Task: Create new contact,   with mail id: 'KennedyMartinez@nsk.com', first name: 'Kennedy', Last name: 'Martinez', Job Title: Operations Supervisor, Phone number (305) 555-4567. Change life cycle stage to  'Lead' and lead status to 'New'. Add new company to the associated contact: www.raysexperts.com_x000D_
 and type: Reseller. Logged in from softage.3@softage.net
Action: Mouse moved to (76, 85)
Screenshot: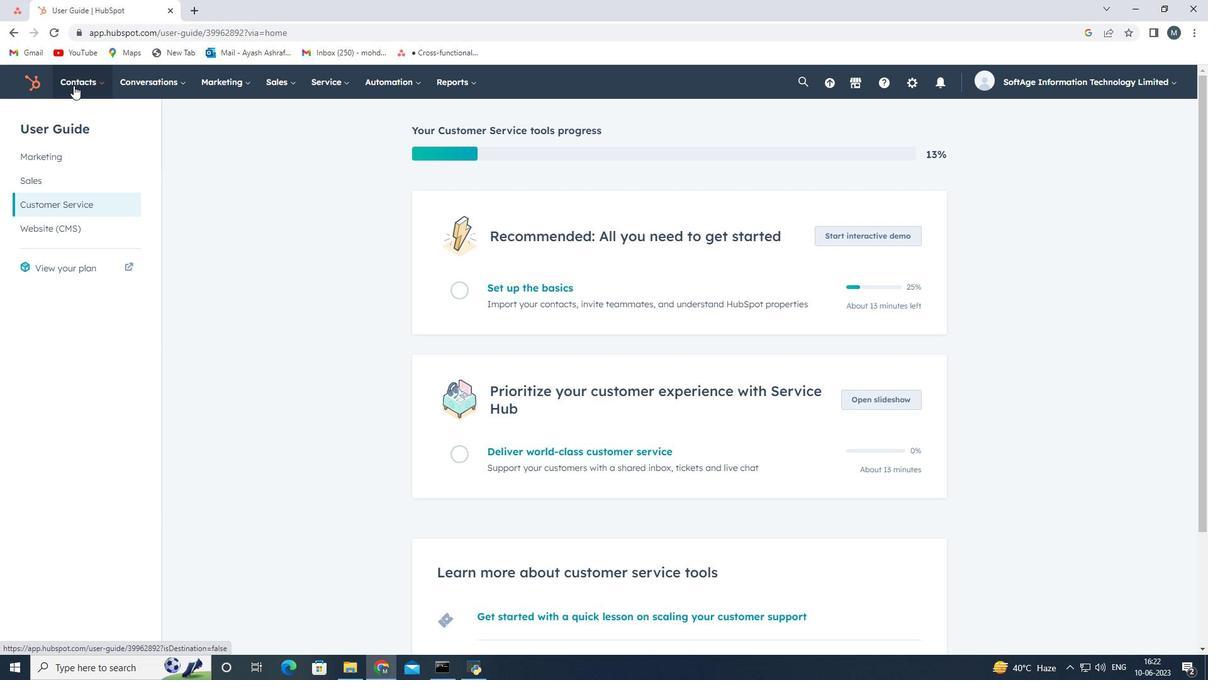 
Action: Mouse pressed left at (76, 85)
Screenshot: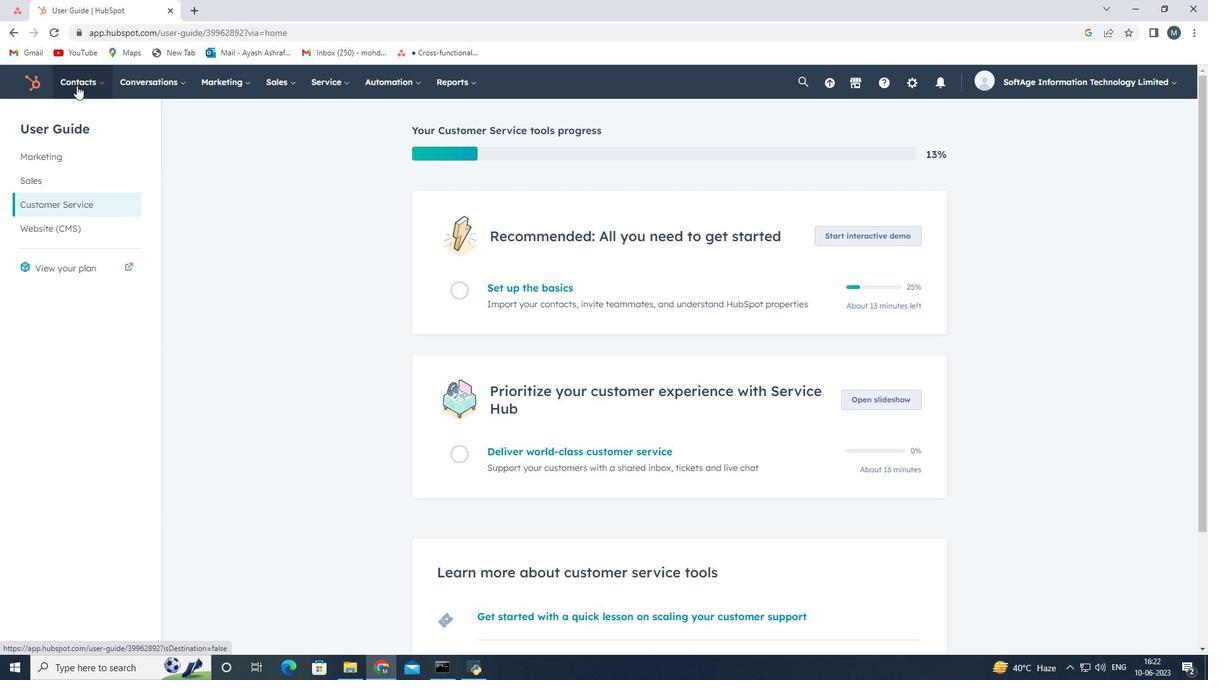 
Action: Mouse moved to (88, 124)
Screenshot: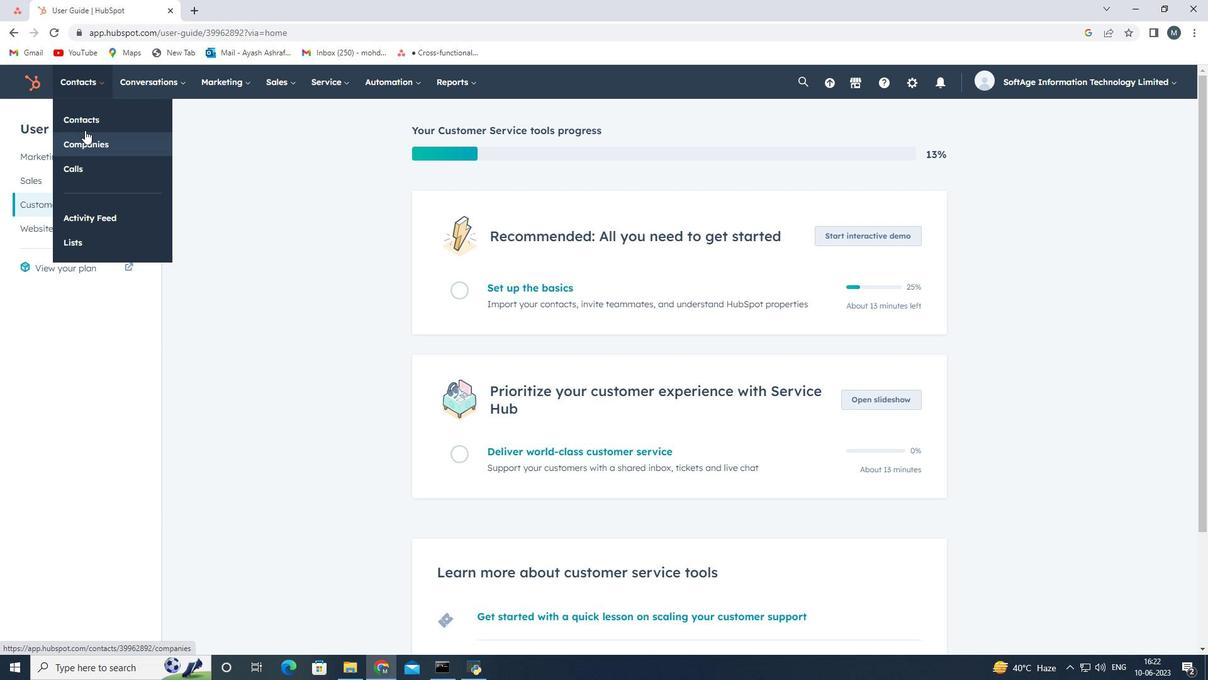 
Action: Mouse pressed left at (88, 124)
Screenshot: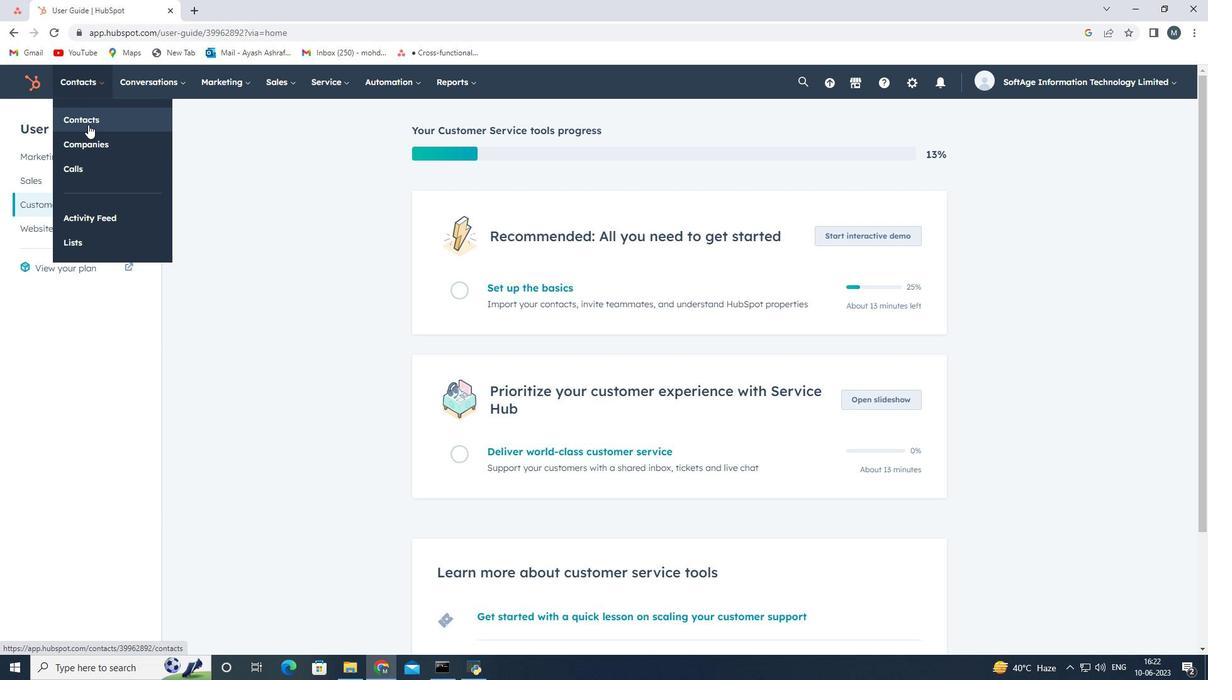 
Action: Mouse moved to (1128, 124)
Screenshot: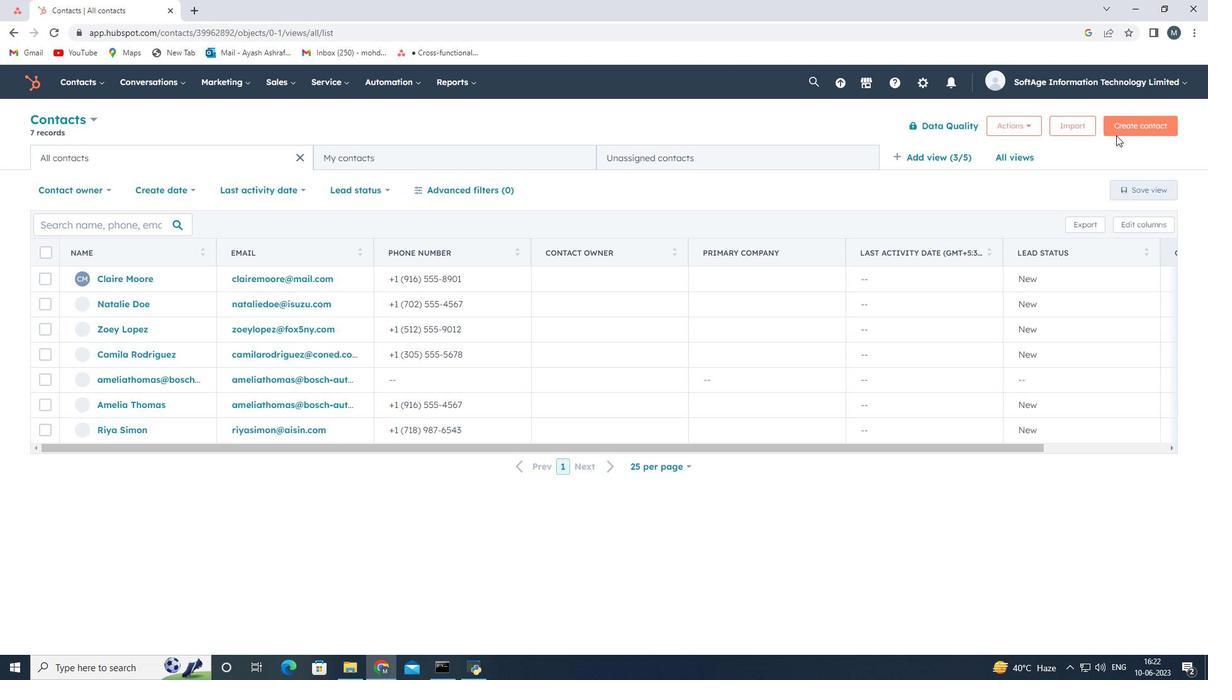 
Action: Mouse pressed left at (1128, 124)
Screenshot: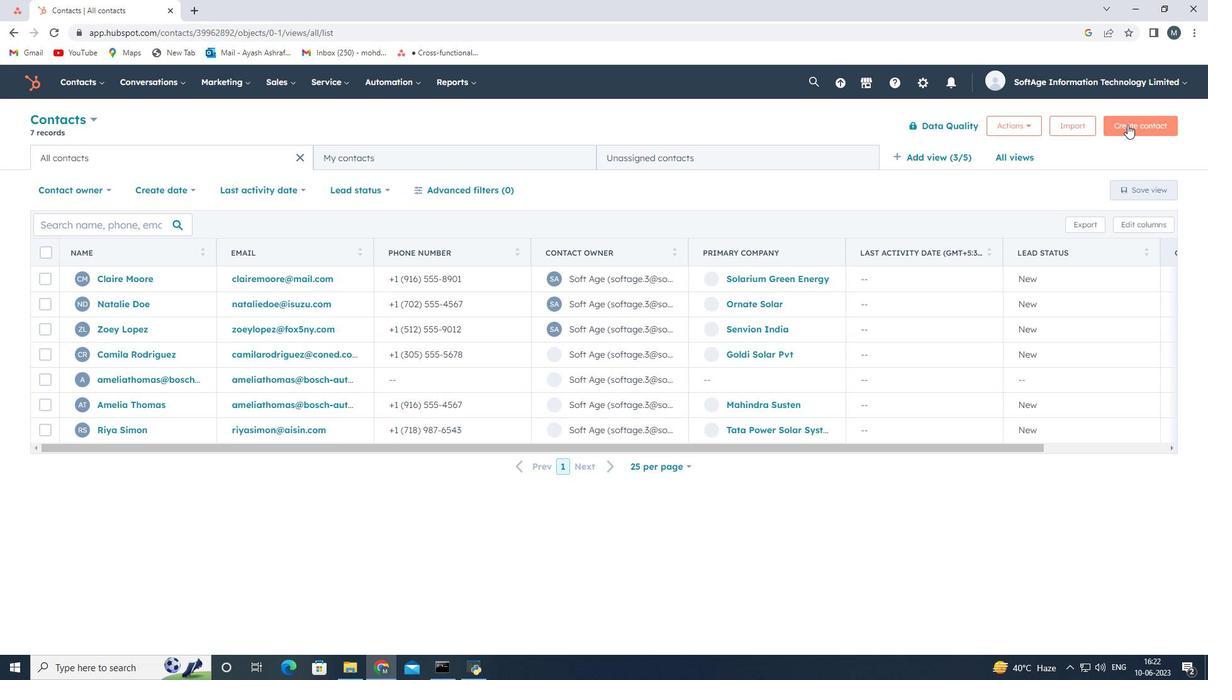 
Action: Mouse moved to (940, 180)
Screenshot: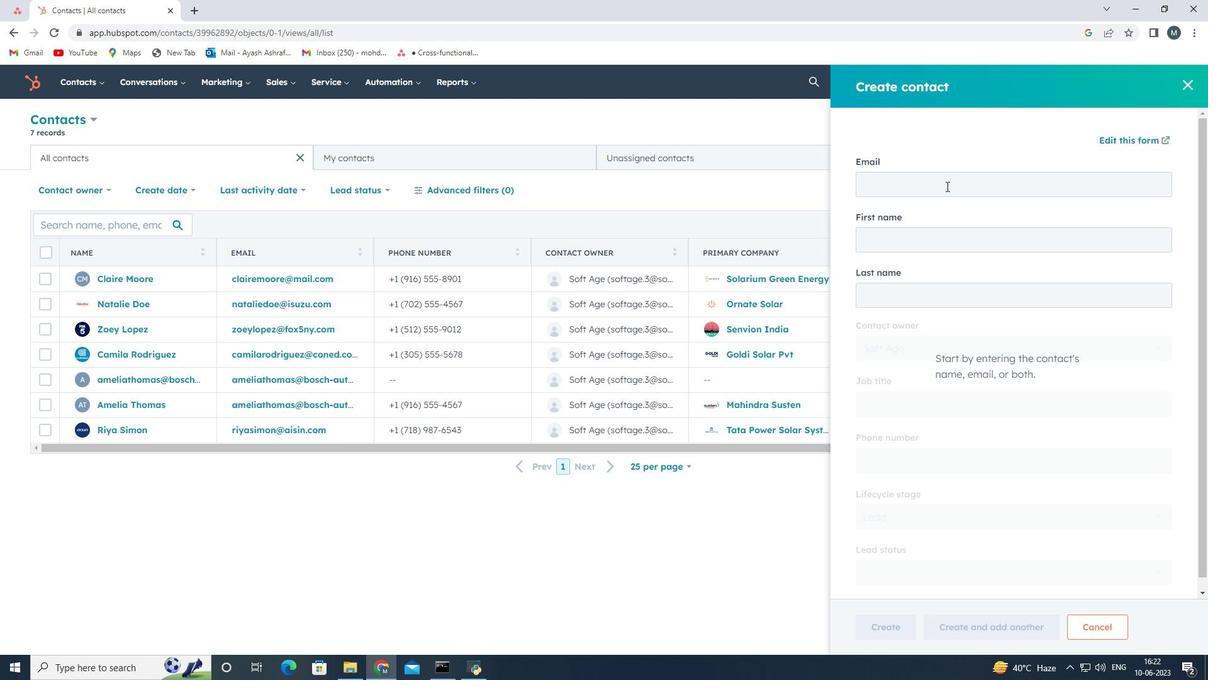 
Action: Mouse pressed left at (940, 180)
Screenshot: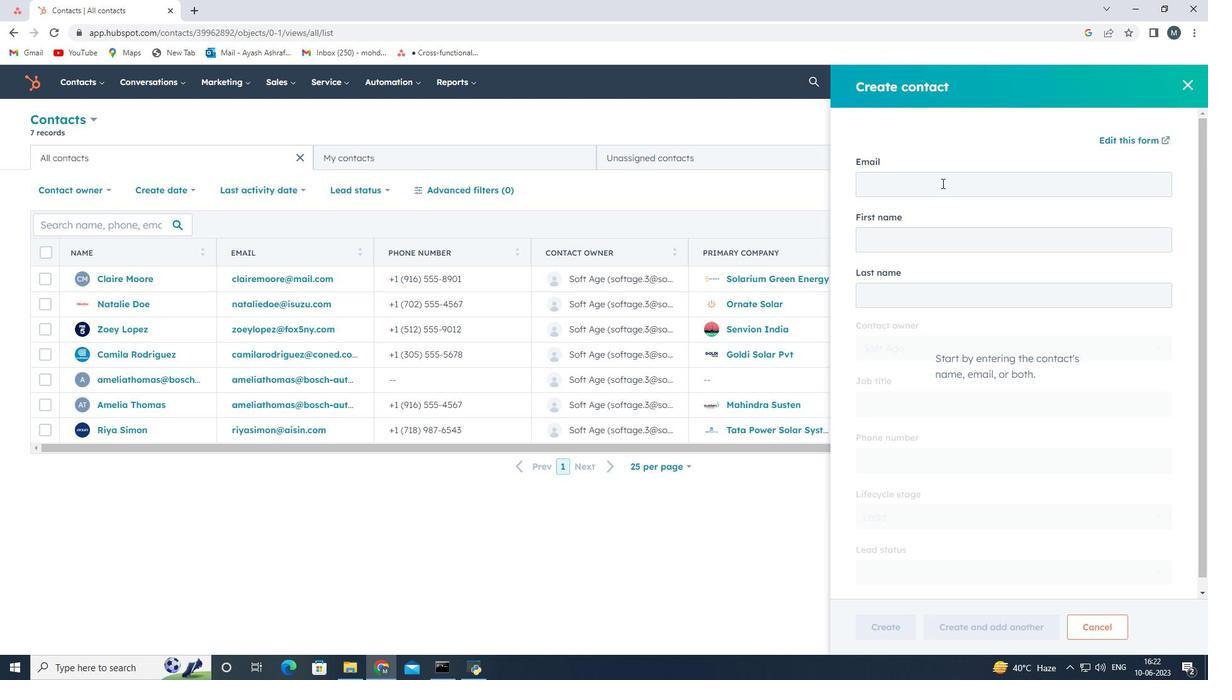 
Action: Mouse moved to (940, 179)
Screenshot: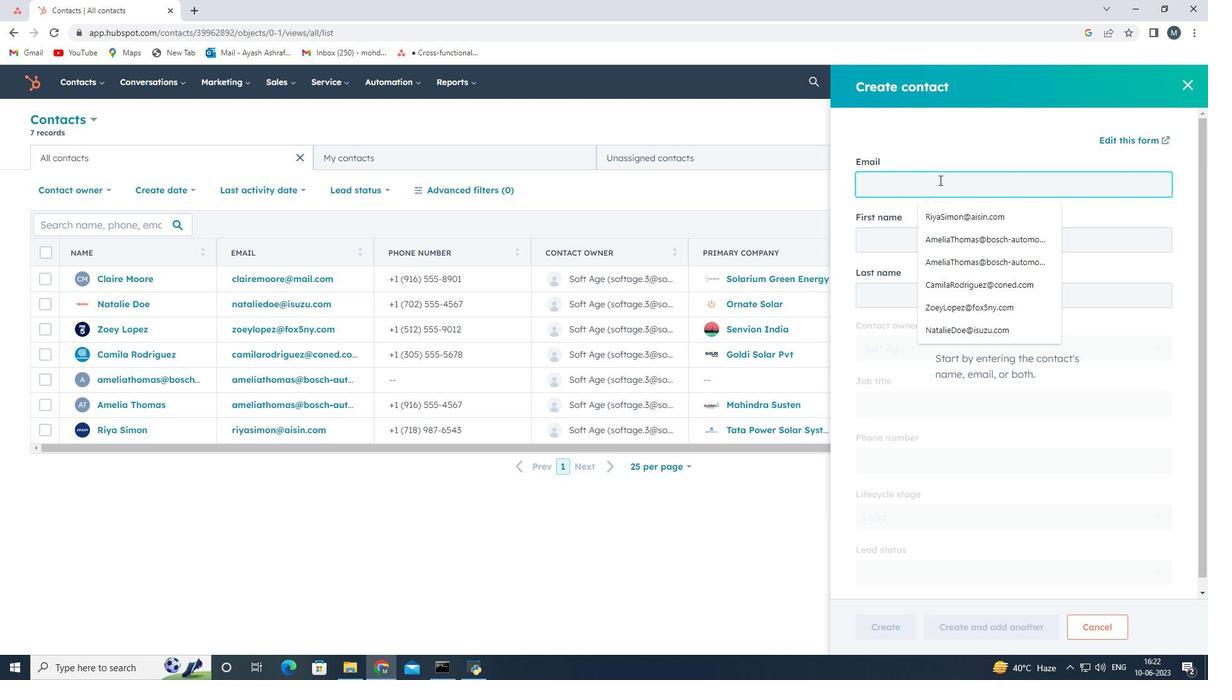 
Action: Key pressed <Key.shift>Kennedy<Key.shift>Martinez<Key.shift>2nsk.com
Screenshot: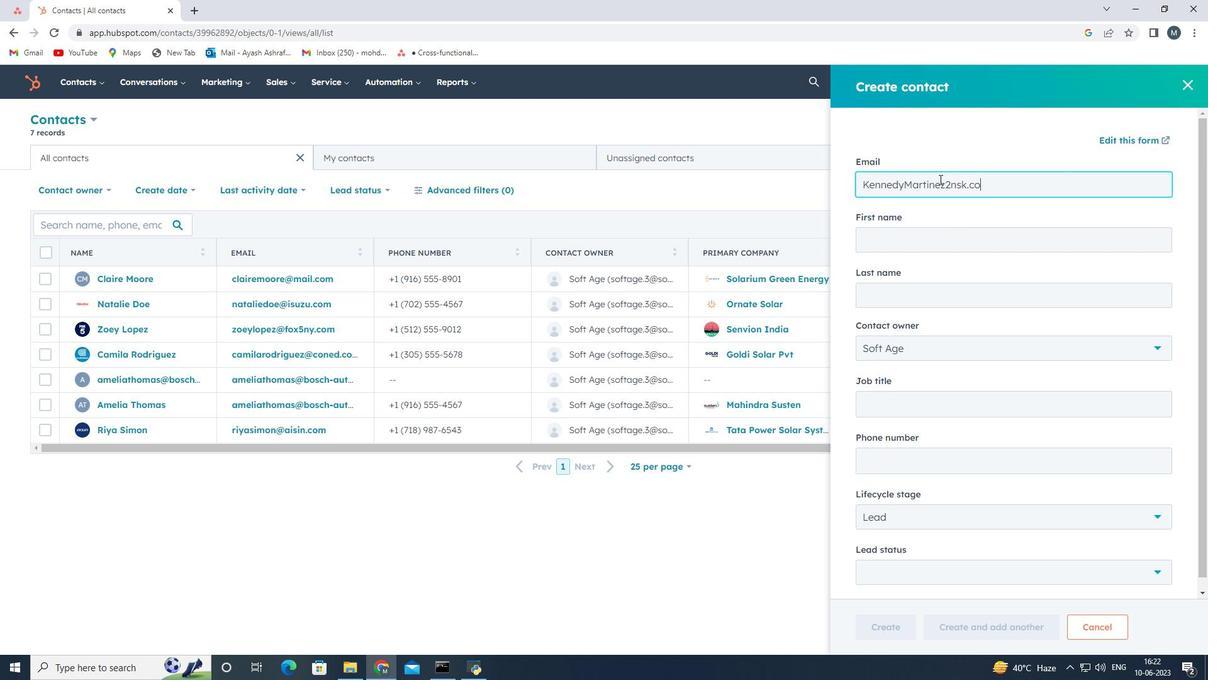 
Action: Mouse moved to (914, 252)
Screenshot: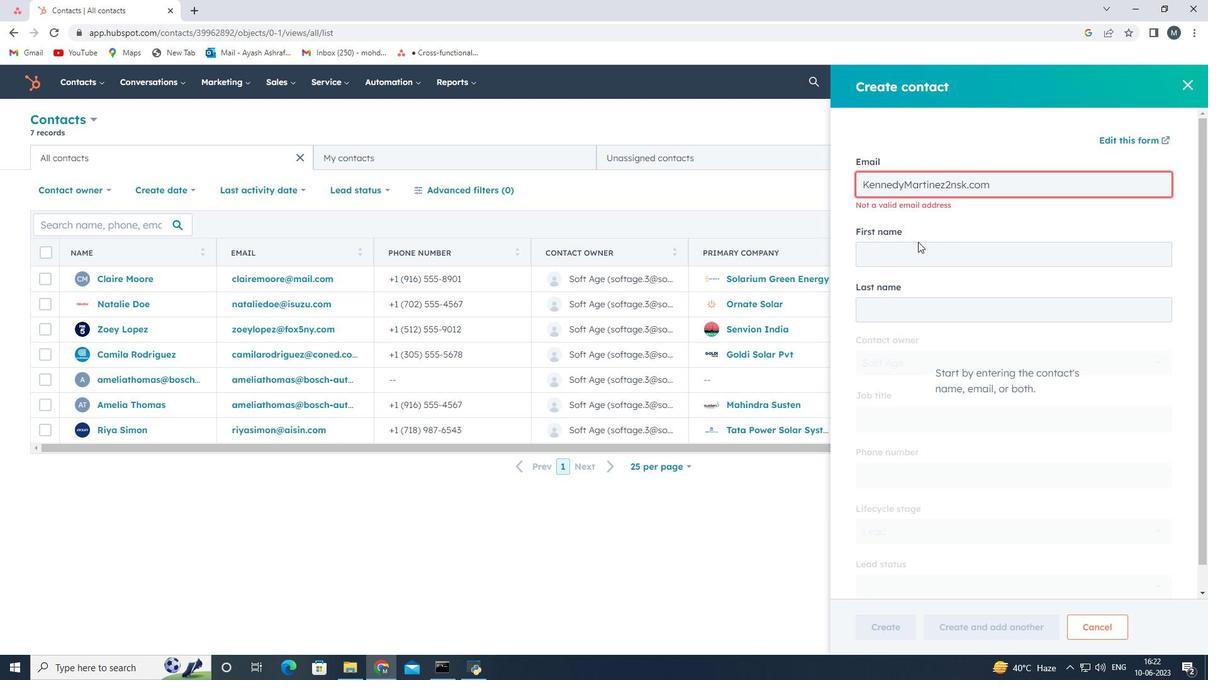 
Action: Mouse pressed left at (914, 252)
Screenshot: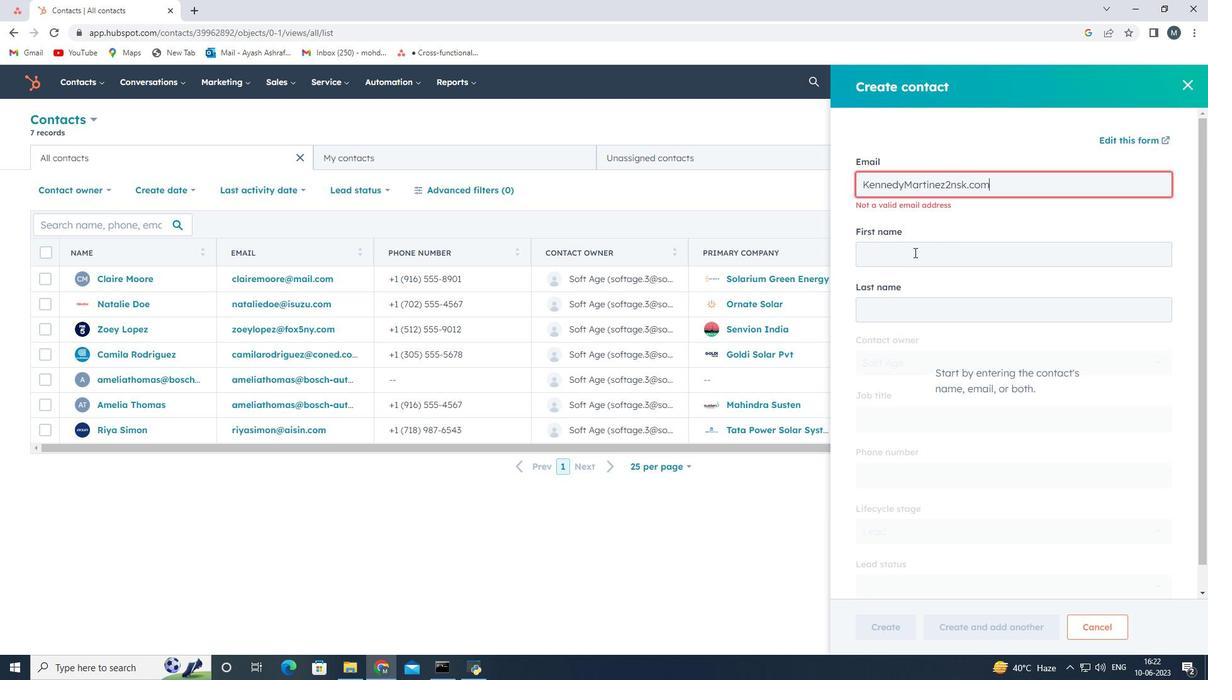 
Action: Mouse moved to (951, 185)
Screenshot: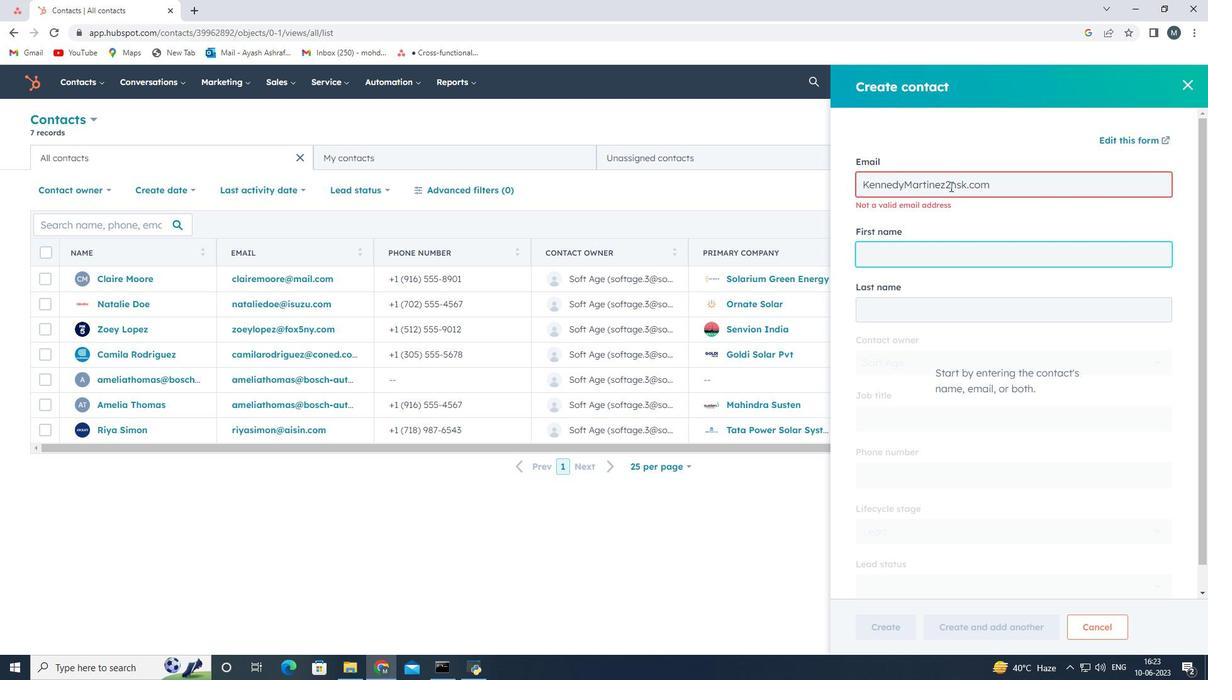 
Action: Mouse pressed left at (951, 185)
Screenshot: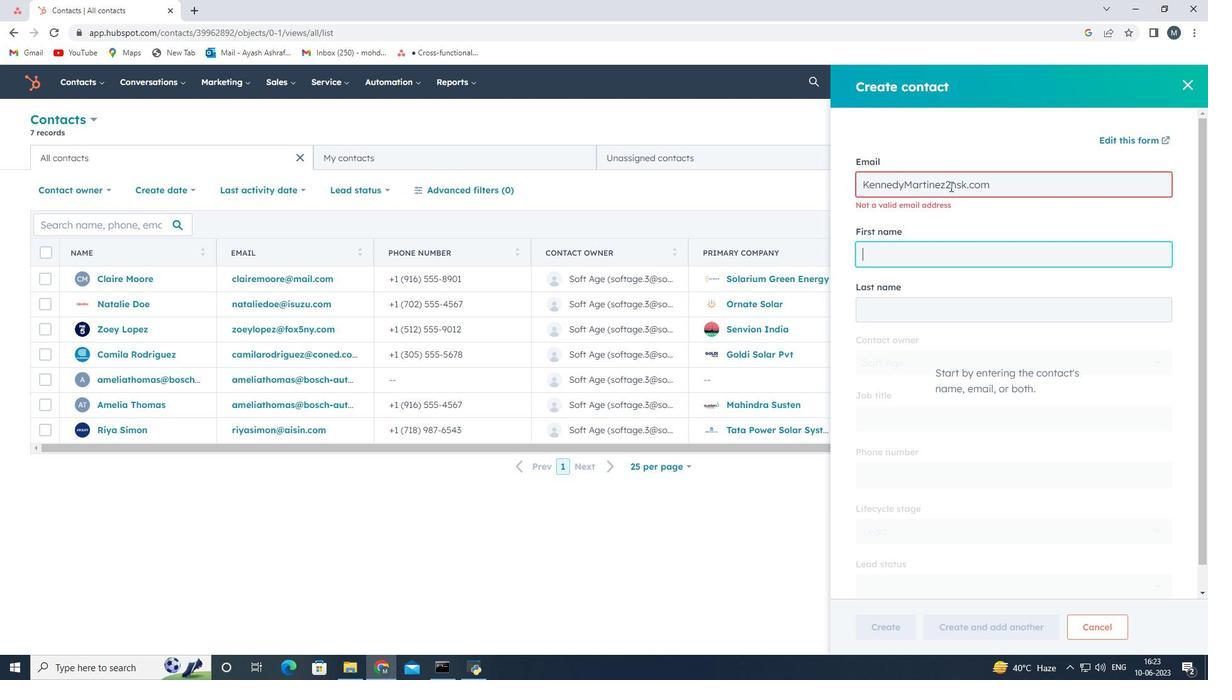 
Action: Mouse moved to (930, 195)
Screenshot: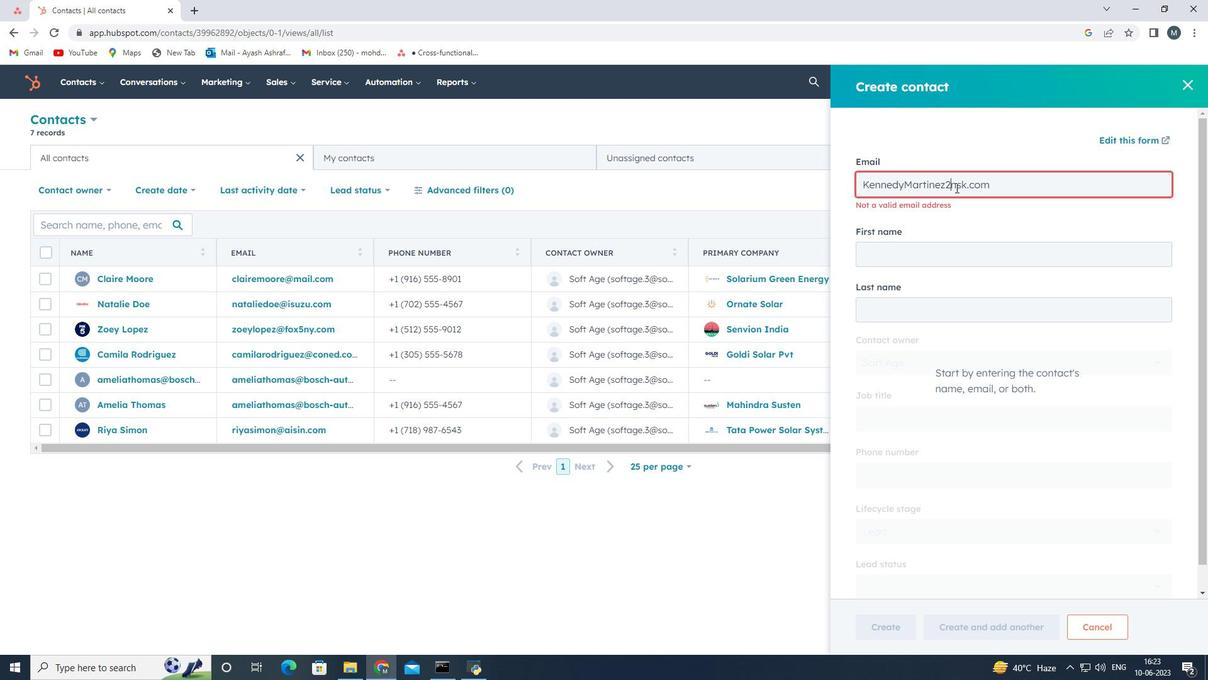 
Action: Key pressed <Key.backspace><Key.shift><Key.shift><Key.shift>@
Screenshot: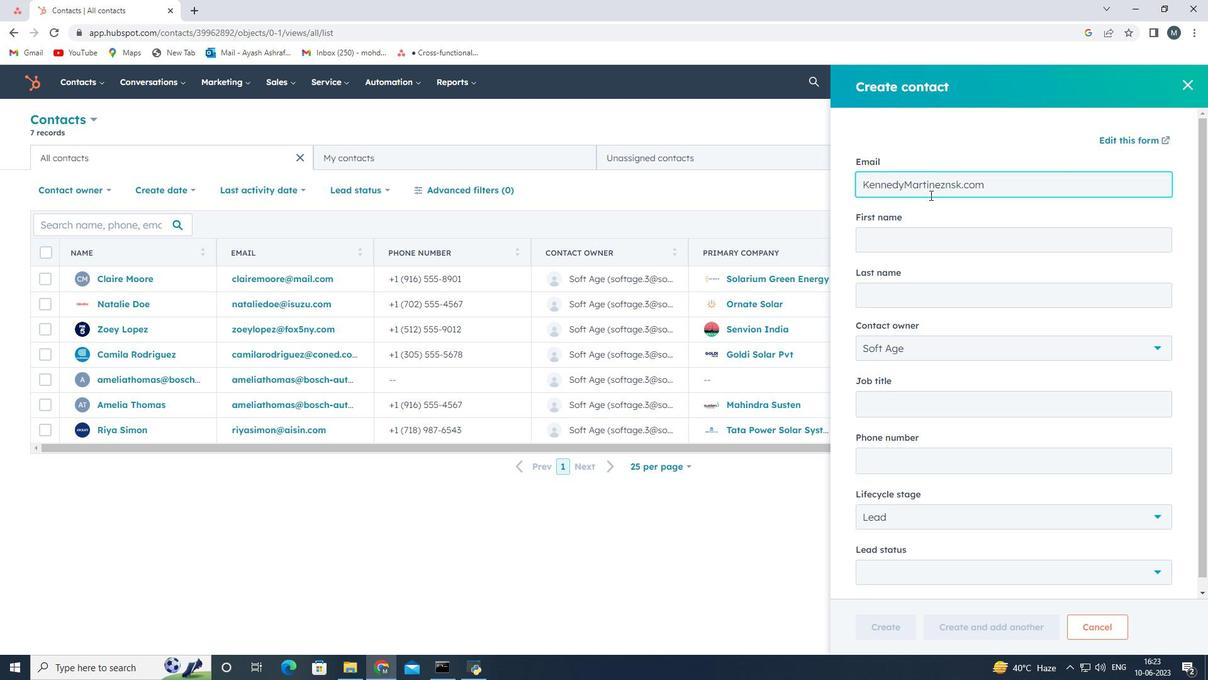 
Action: Mouse moved to (924, 231)
Screenshot: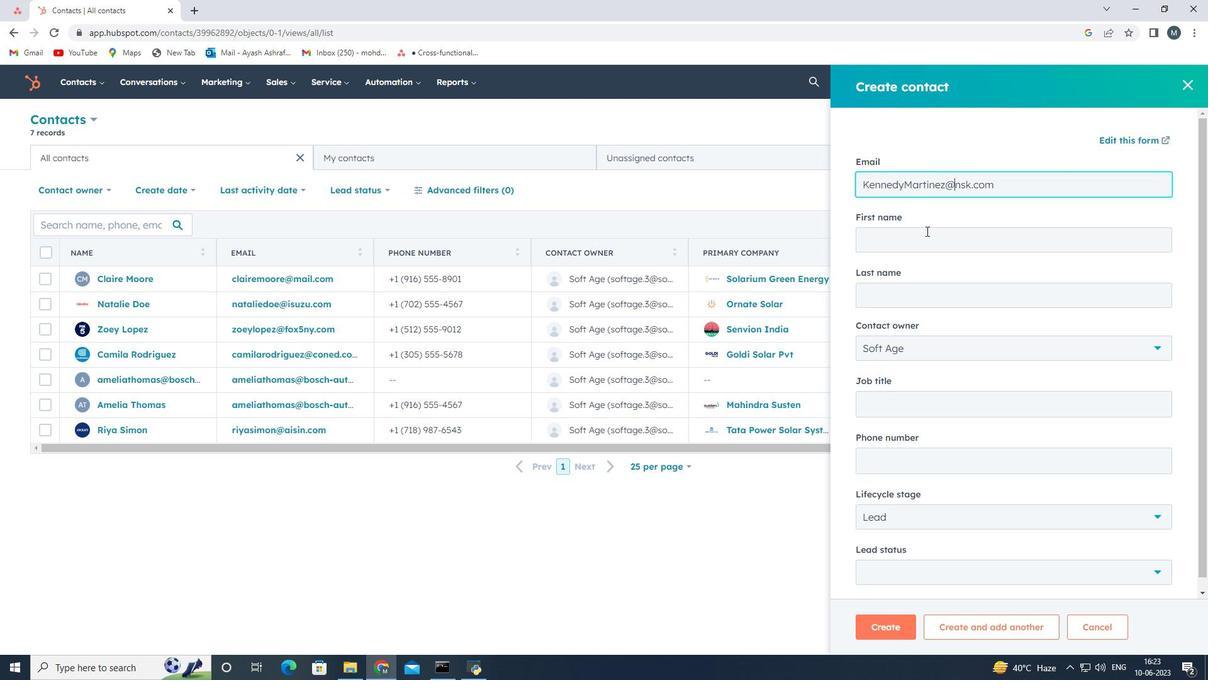 
Action: Mouse pressed left at (924, 231)
Screenshot: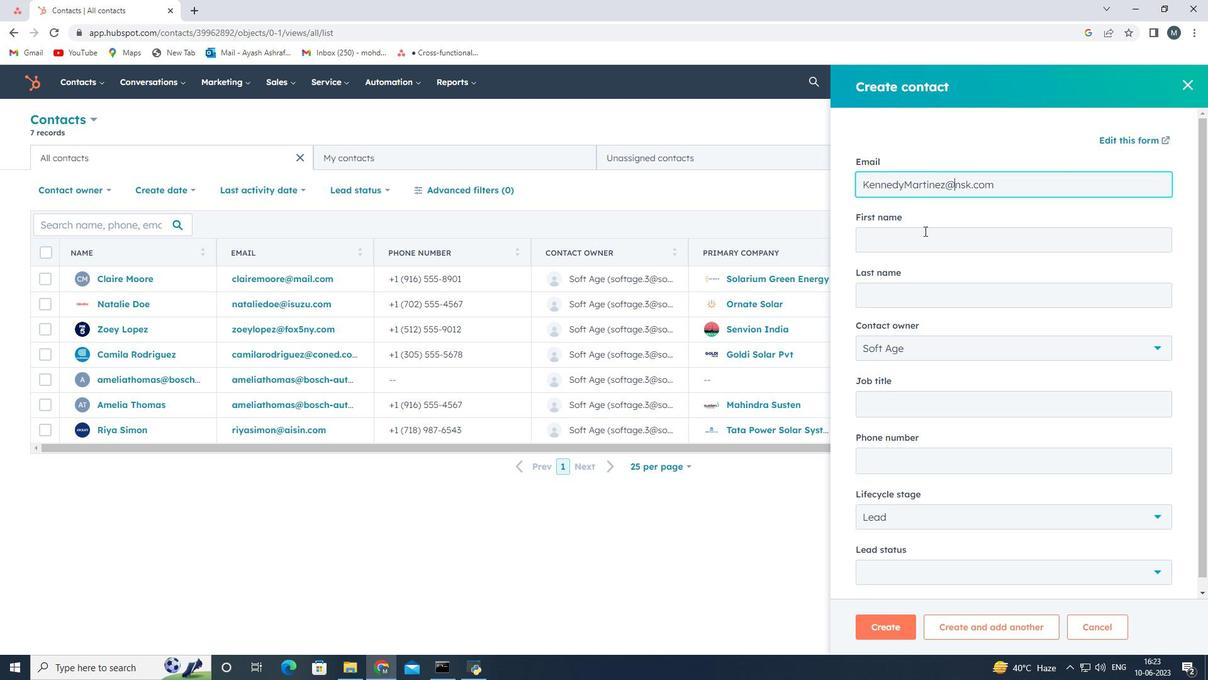 
Action: Key pressed <Key.shift>Kennedy
Screenshot: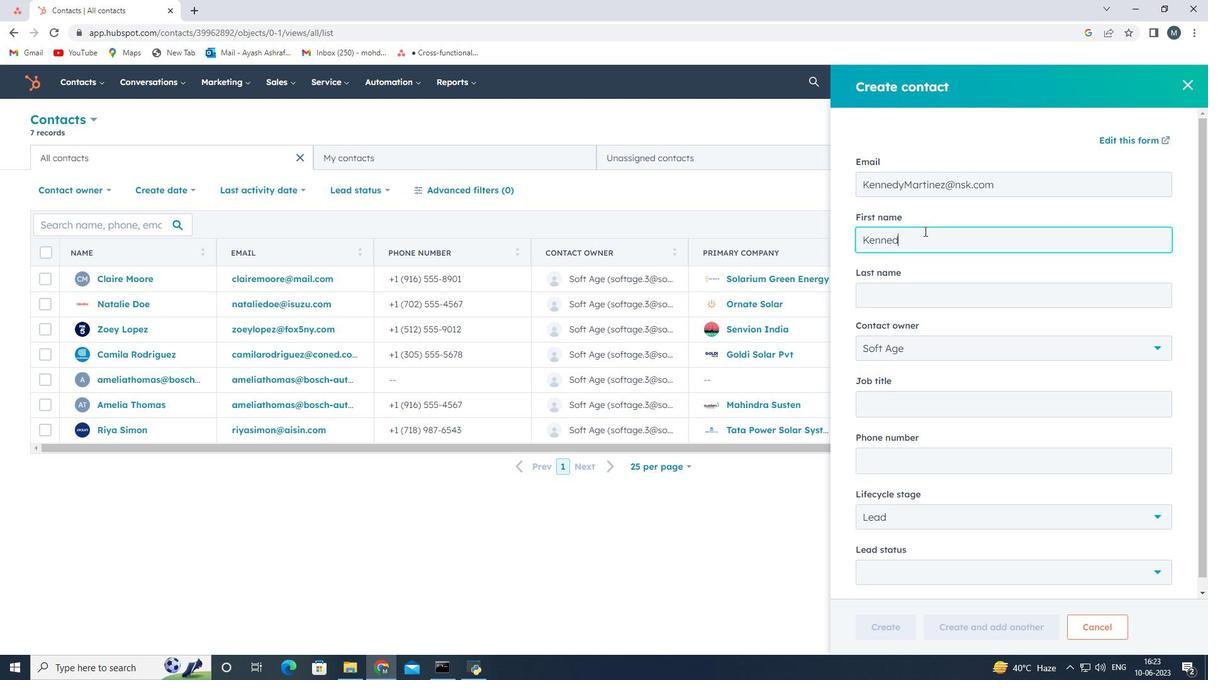 
Action: Mouse moved to (907, 291)
Screenshot: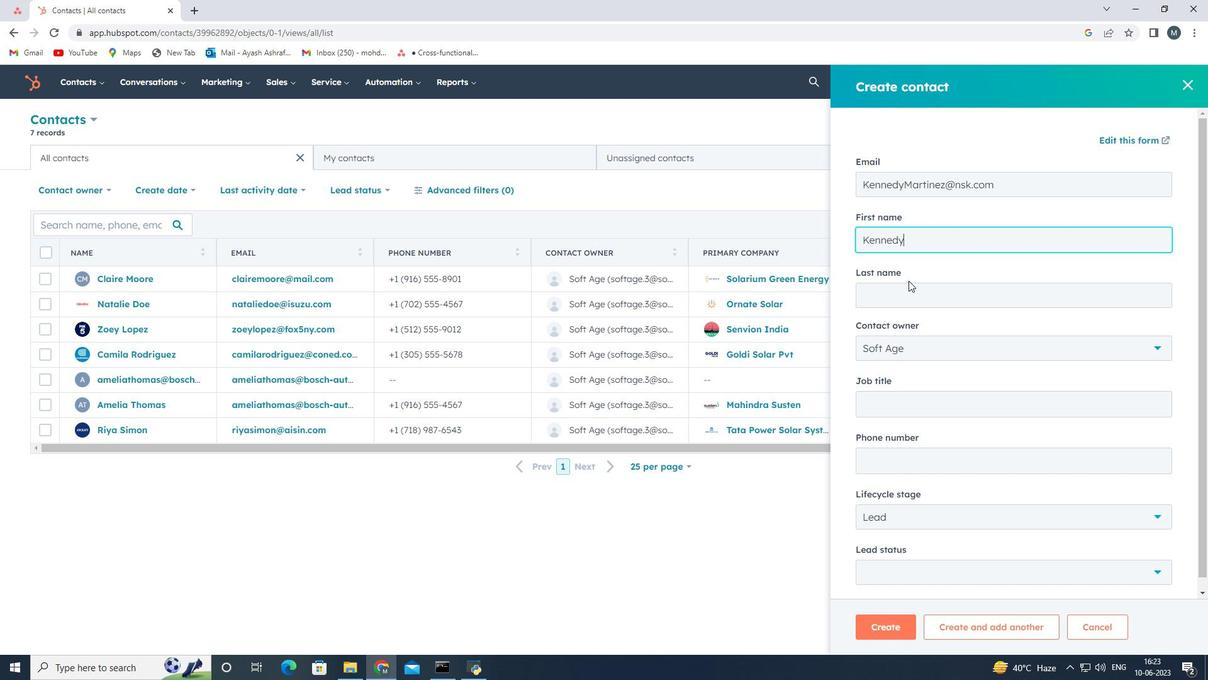 
Action: Mouse pressed left at (907, 291)
Screenshot: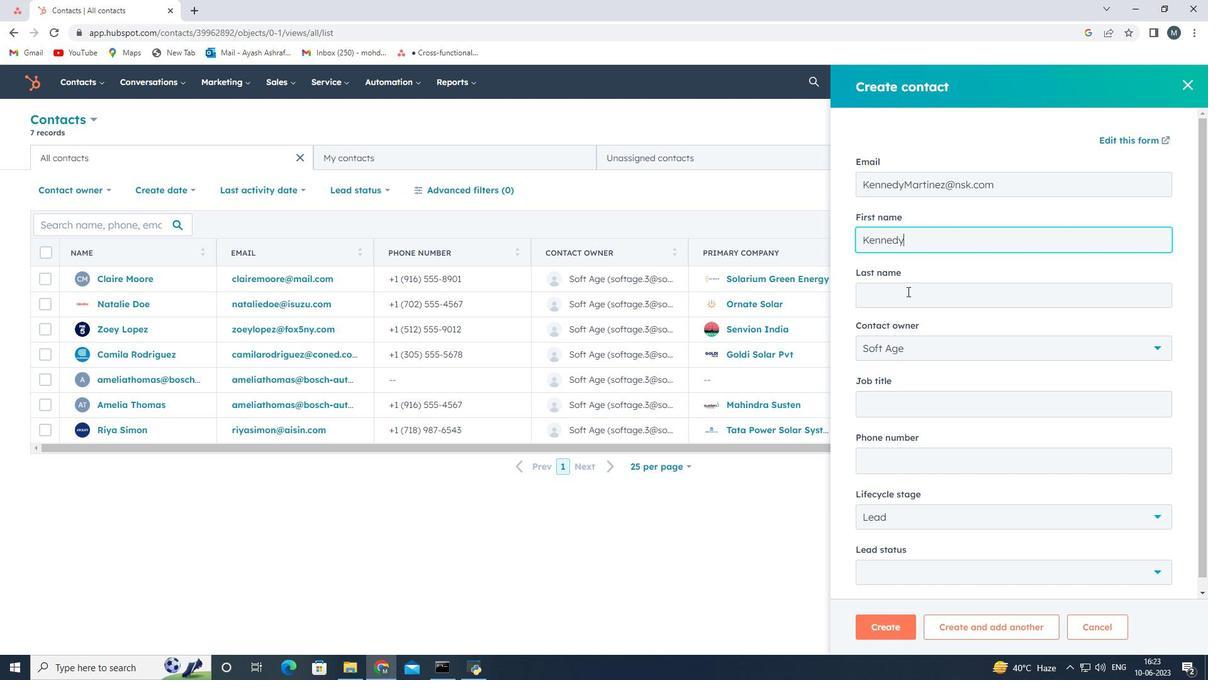 
Action: Key pressed <Key.shift>mar<Key.left><Key.left><Key.shift><Key.shift><Key.shift><Key.shift><Key.shift><Key.shift><Key.shift><Key.shift><Key.shift><Key.shift><Key.shift><Key.shift><Key.shift><Key.backspace><Key.shift><Key.shift><Key.shift><Key.shift><Key.shift><Key.shift><Key.shift><Key.shift><Key.shift><Key.shift><Key.shift>M
Screenshot: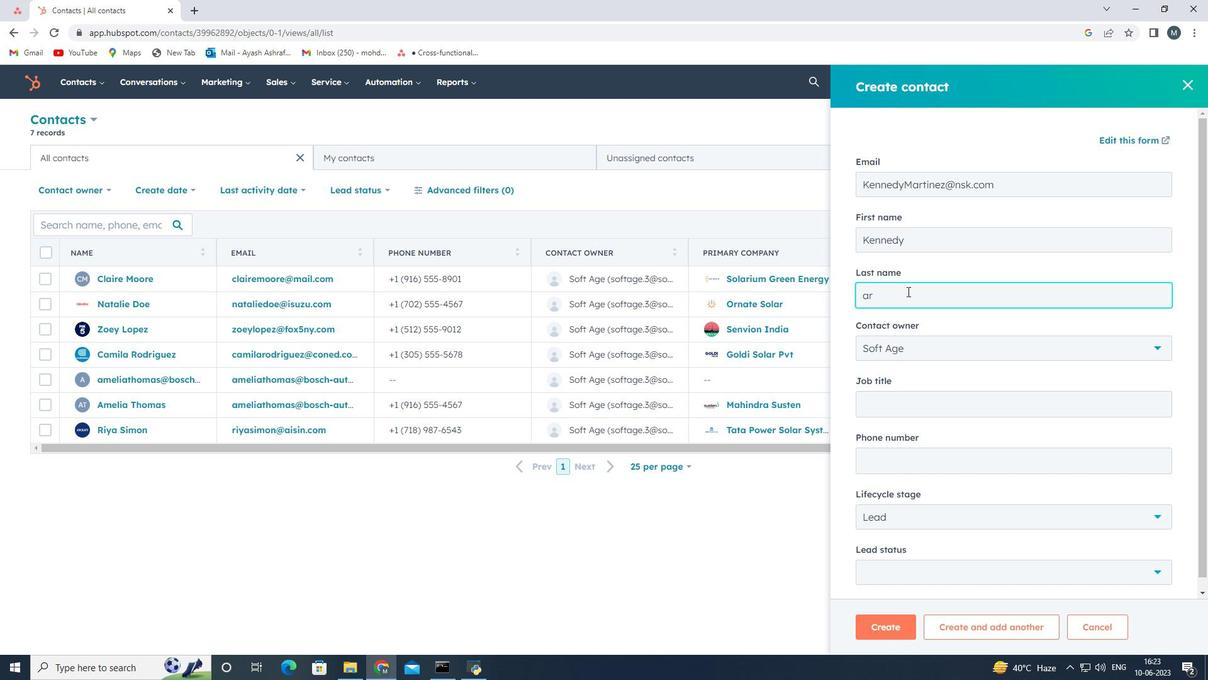 
Action: Mouse moved to (904, 291)
Screenshot: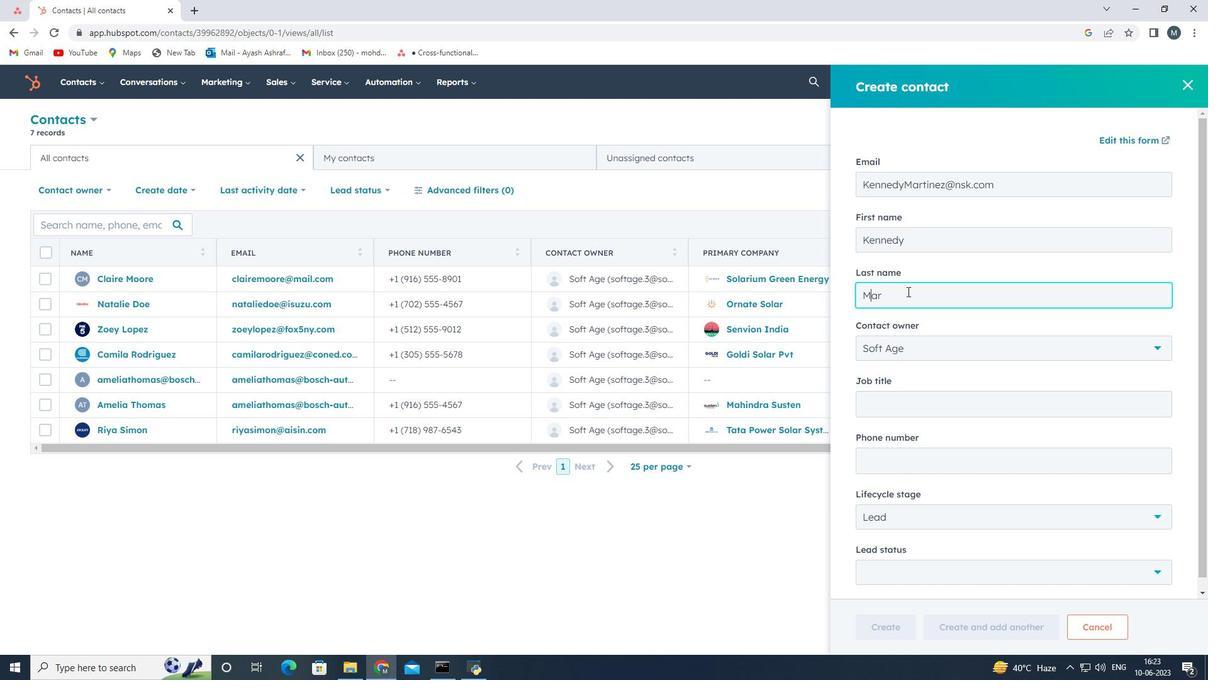 
Action: Mouse pressed left at (904, 291)
Screenshot: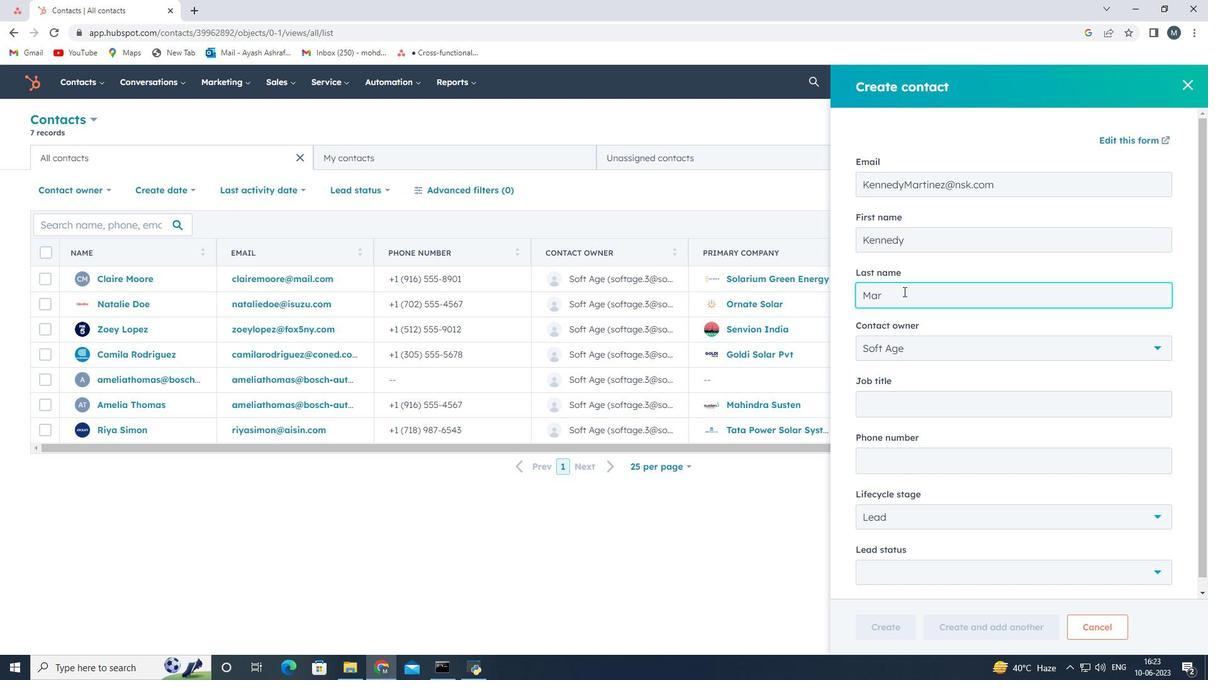 
Action: Key pressed tinez
Screenshot: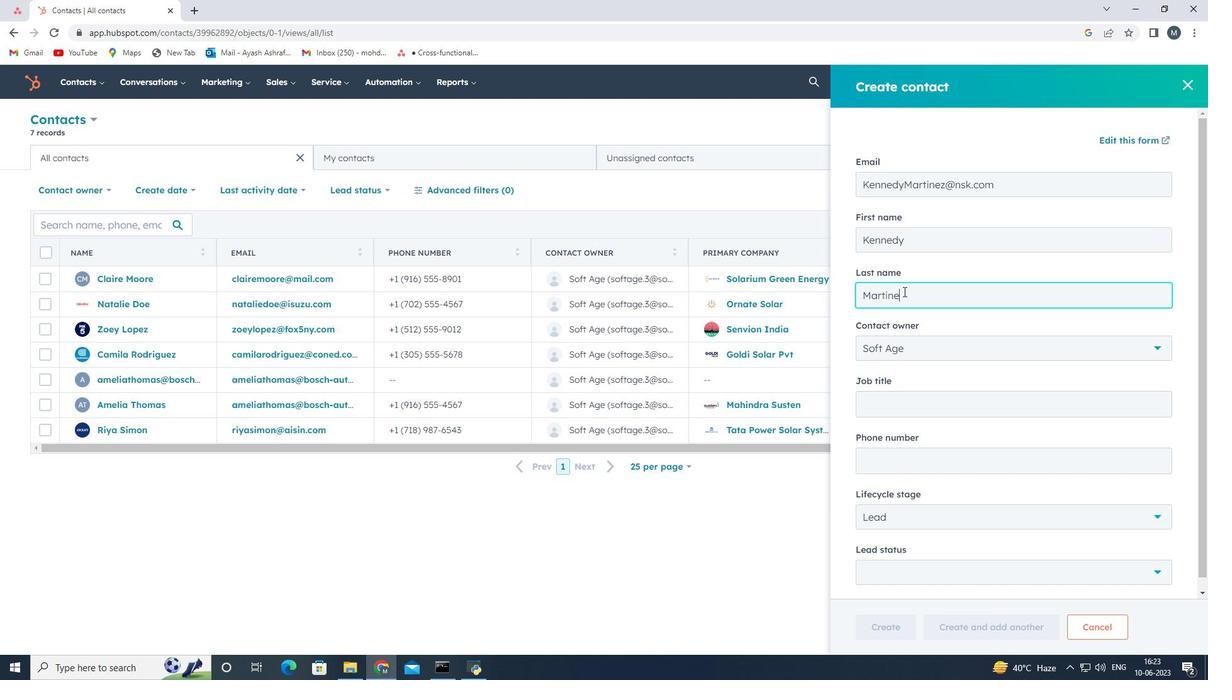 
Action: Mouse moved to (893, 404)
Screenshot: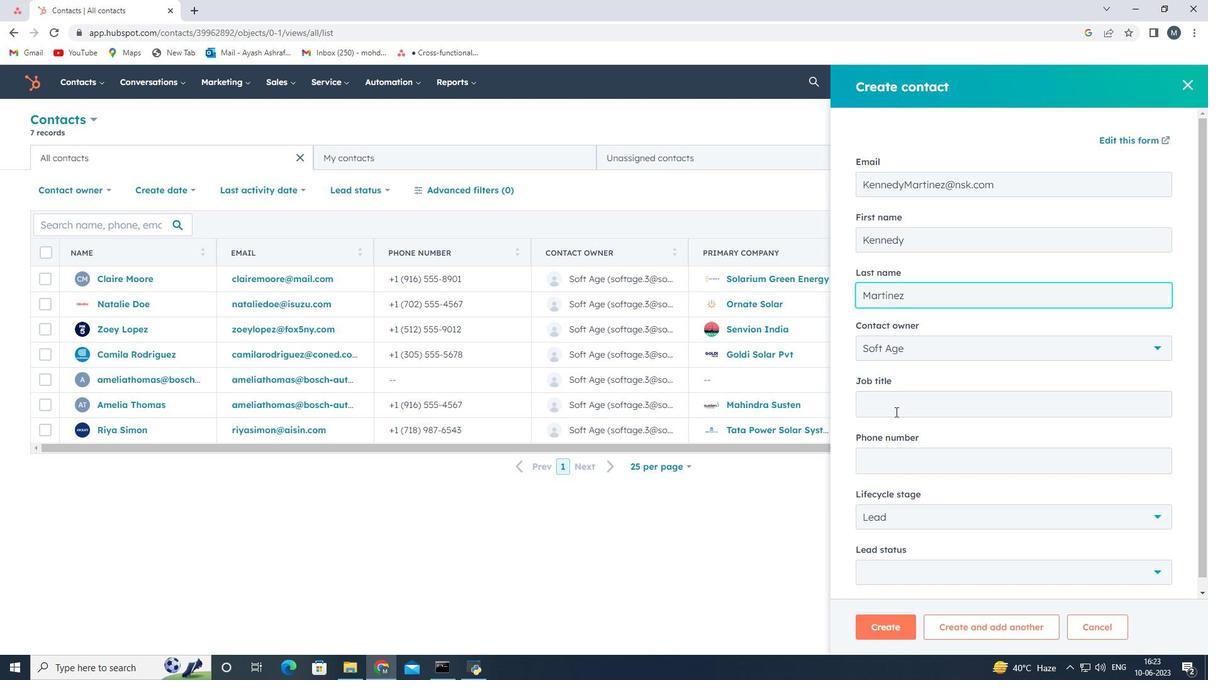 
Action: Mouse pressed left at (893, 404)
Screenshot: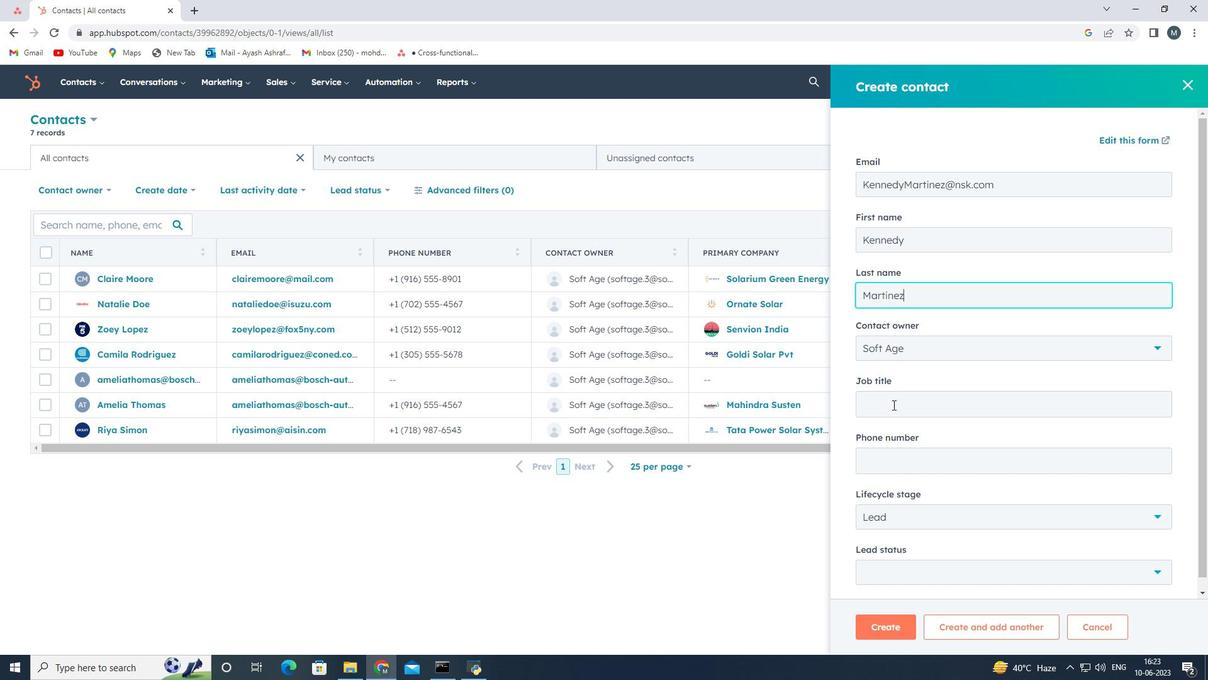 
Action: Mouse moved to (901, 403)
Screenshot: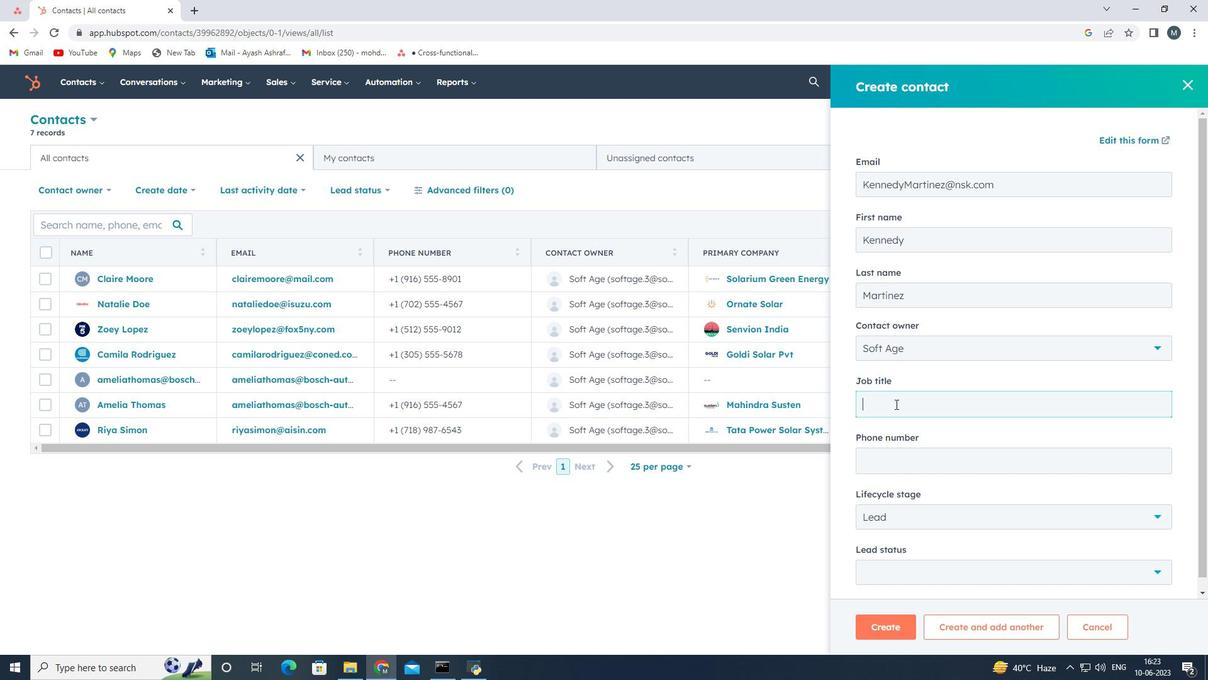 
Action: Key pressed <Key.shift>Operations<Key.space><Key.shift>Supervisor
Screenshot: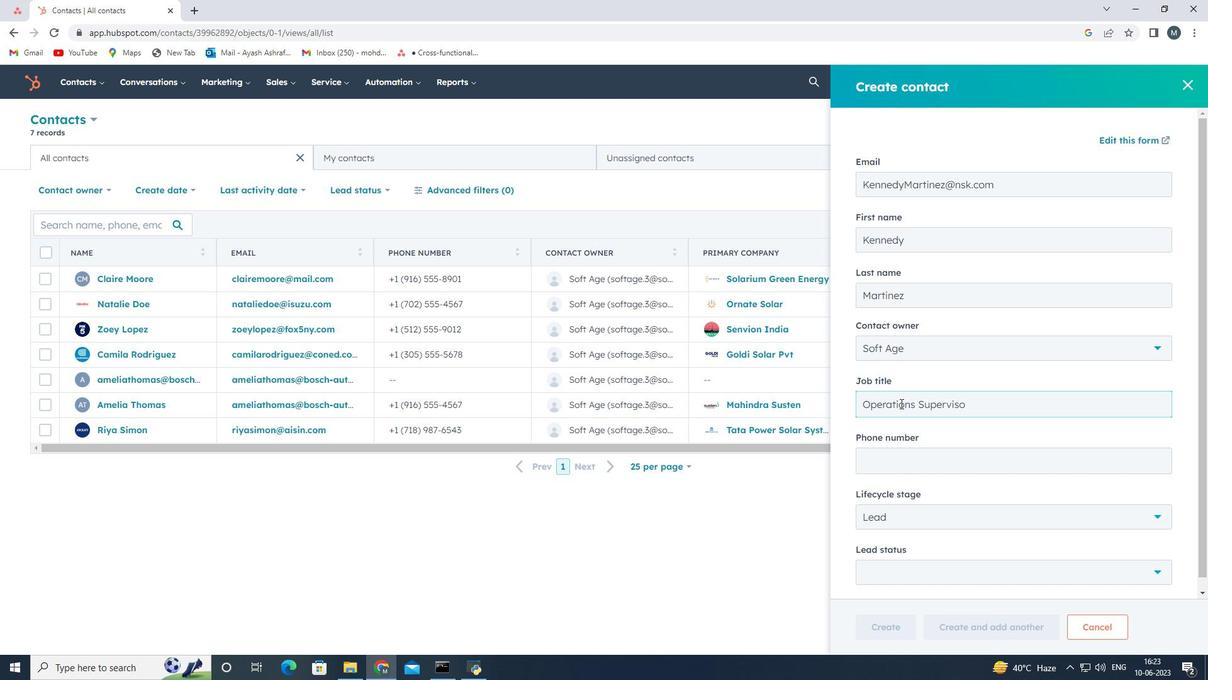 
Action: Mouse moved to (914, 467)
Screenshot: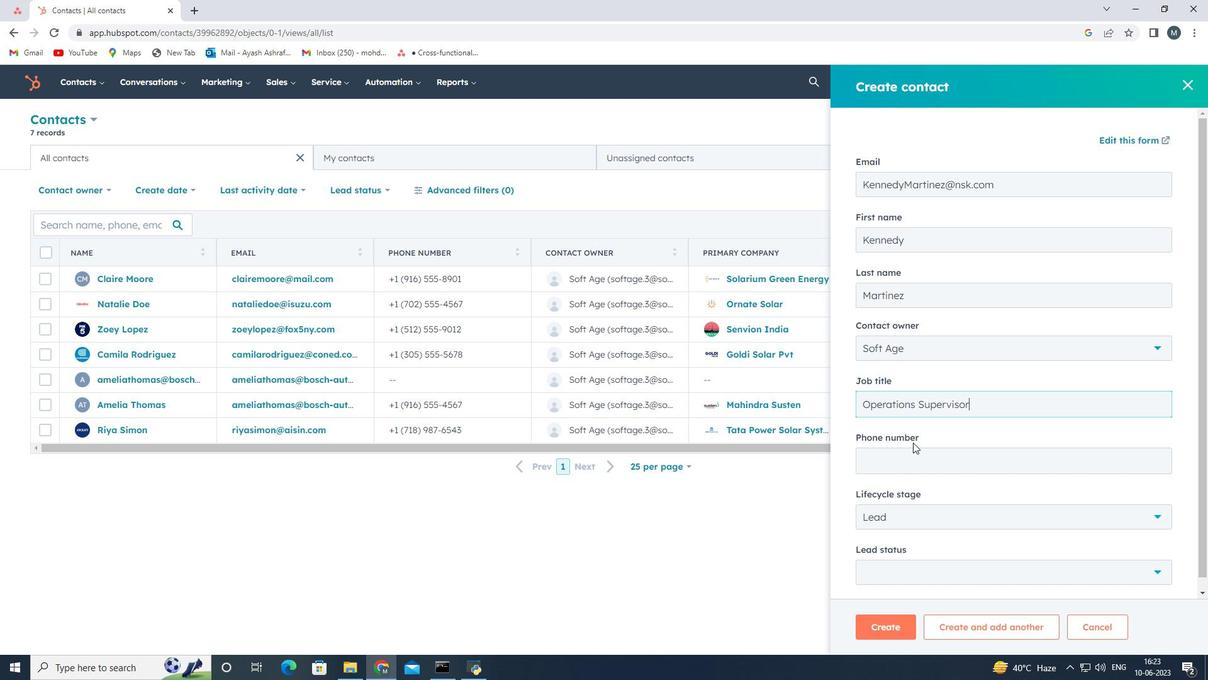 
Action: Mouse pressed left at (914, 467)
Screenshot: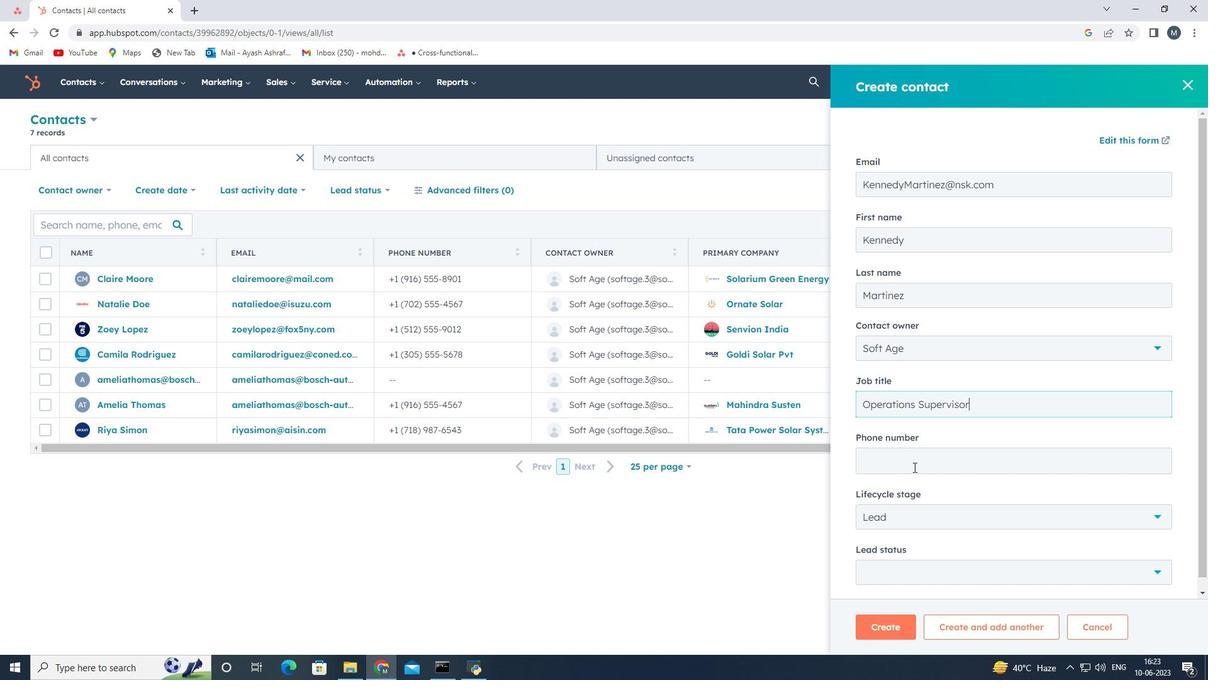 
Action: Mouse moved to (967, 336)
Screenshot: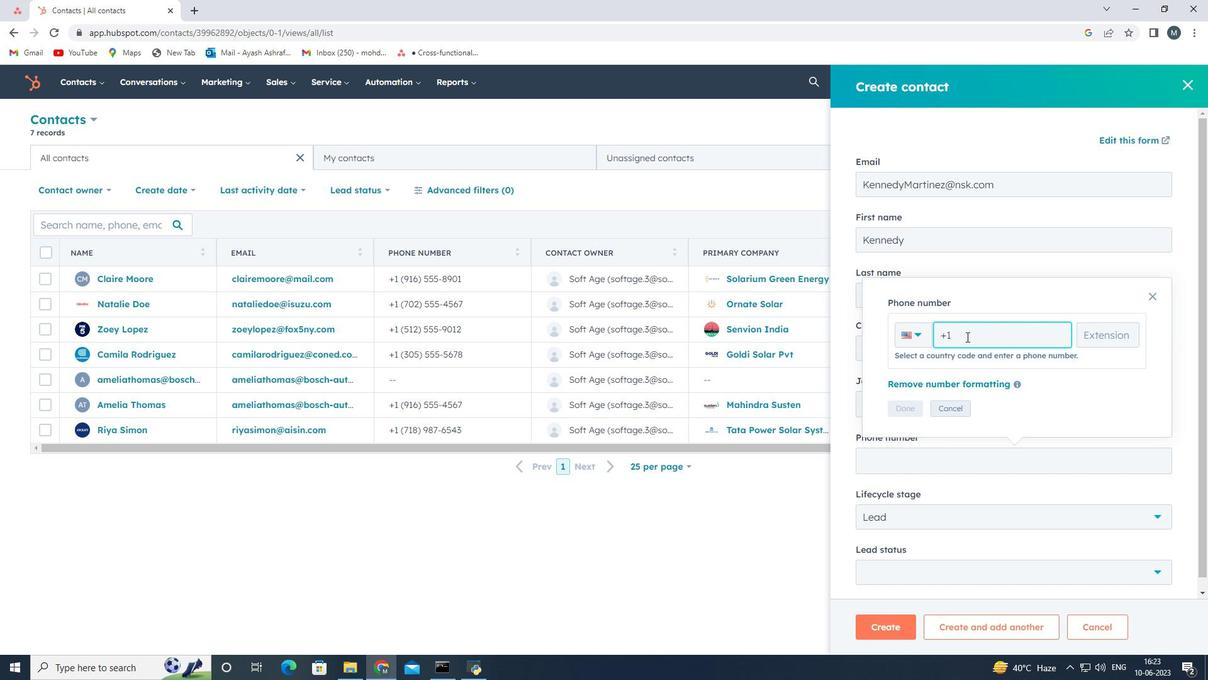 
Action: Mouse pressed left at (967, 336)
Screenshot: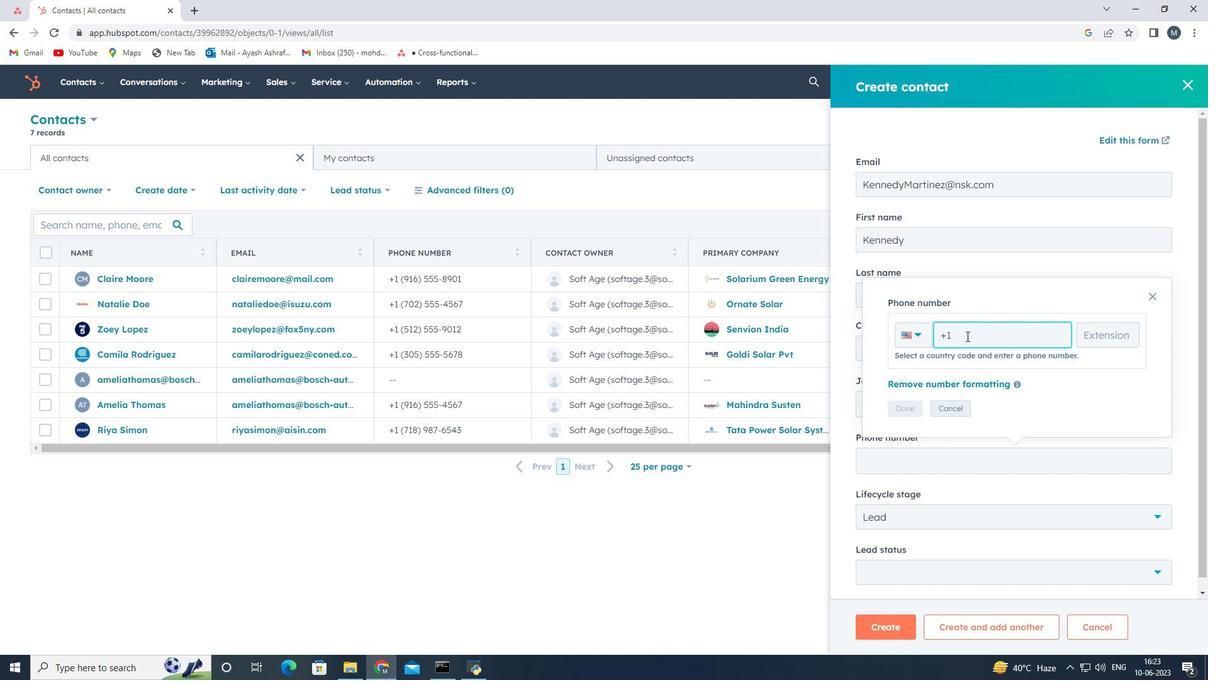 
Action: Key pressed 3055554567
Screenshot: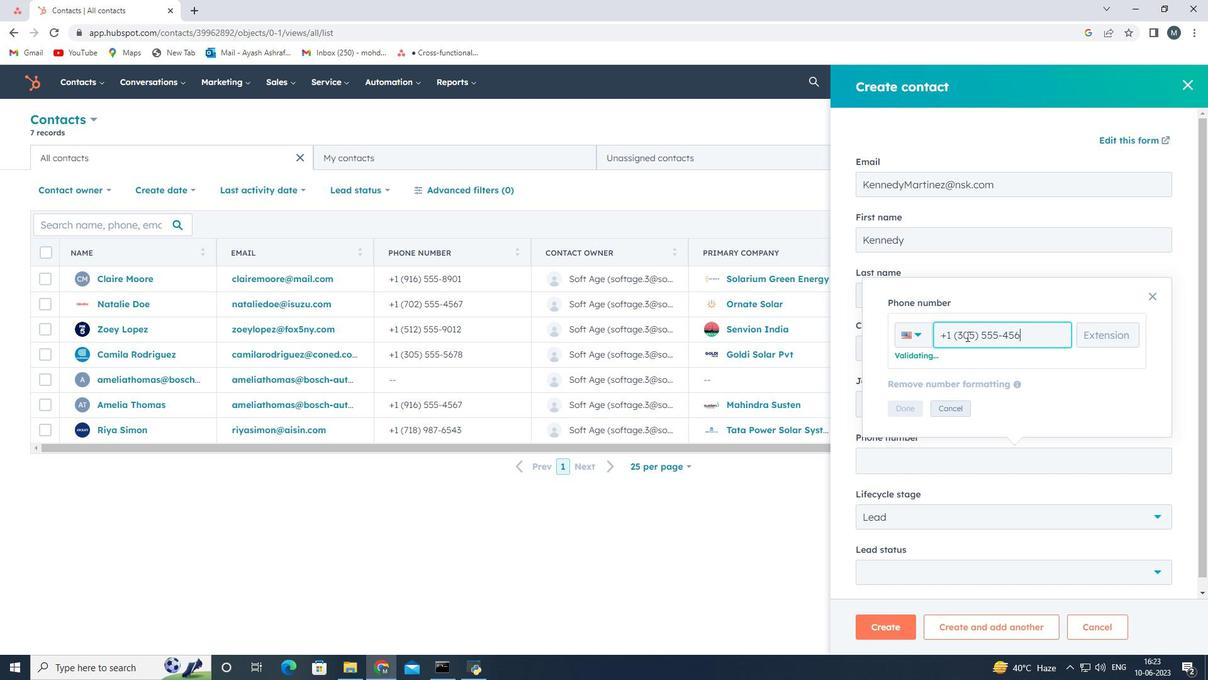 
Action: Mouse moved to (903, 410)
Screenshot: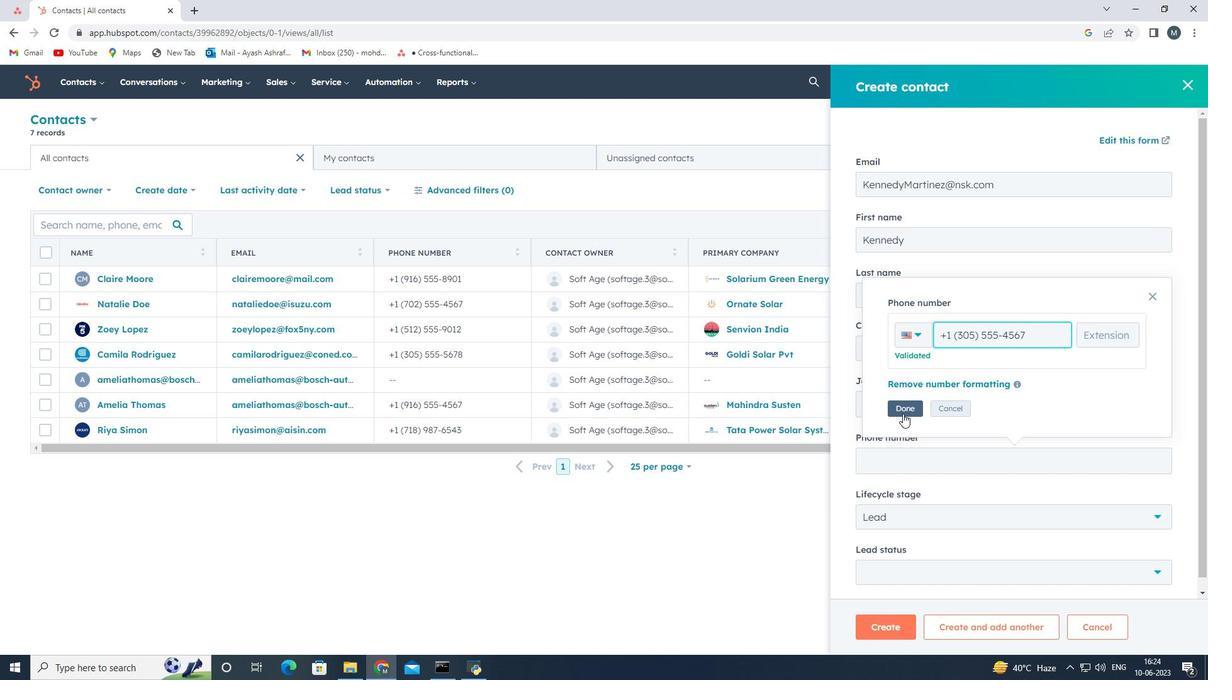 
Action: Mouse pressed left at (903, 410)
Screenshot: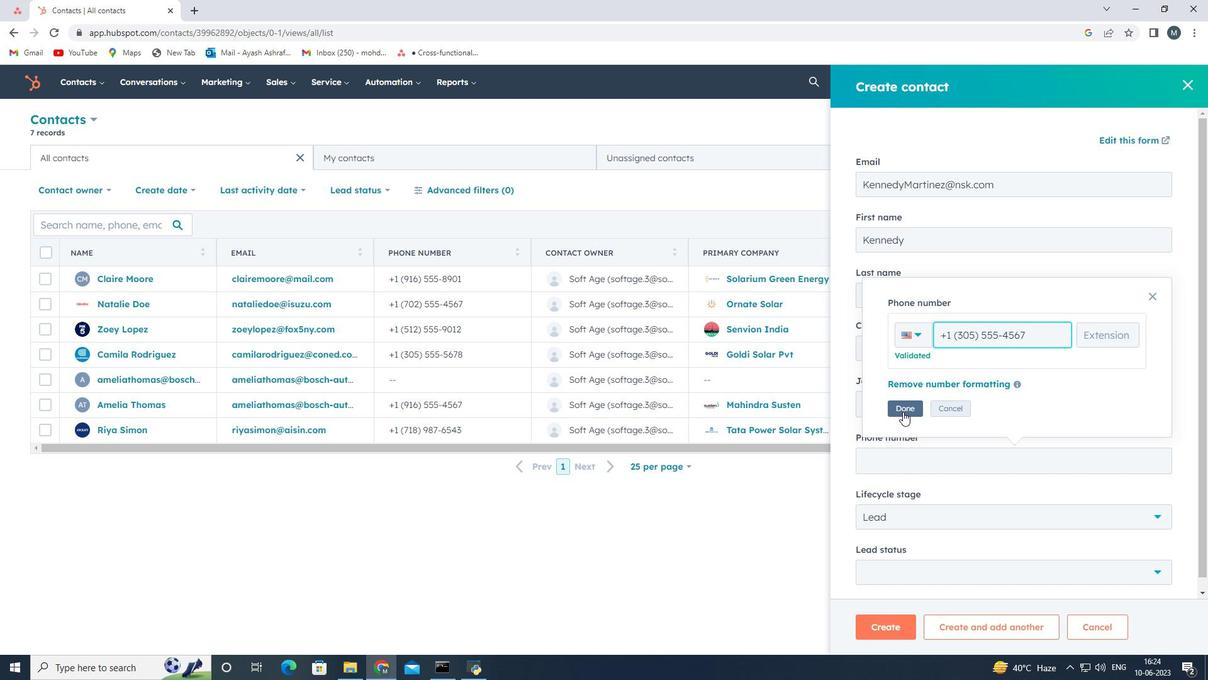 
Action: Mouse moved to (940, 375)
Screenshot: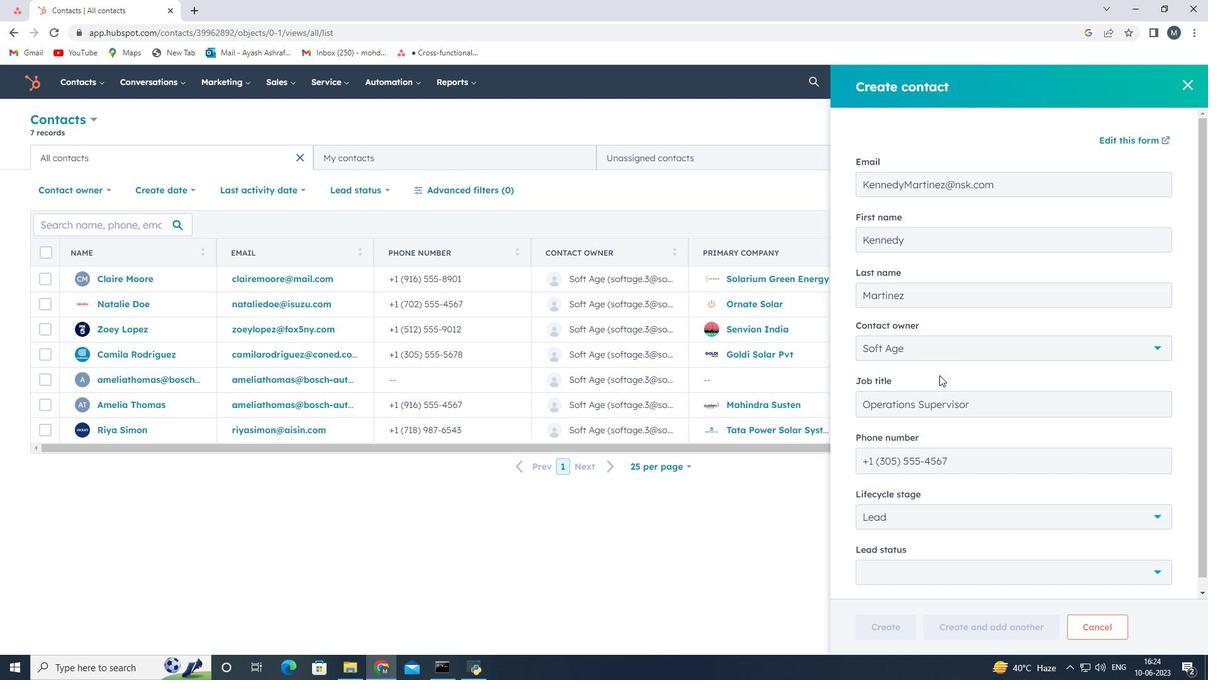
Action: Mouse scrolled (940, 374) with delta (0, 0)
Screenshot: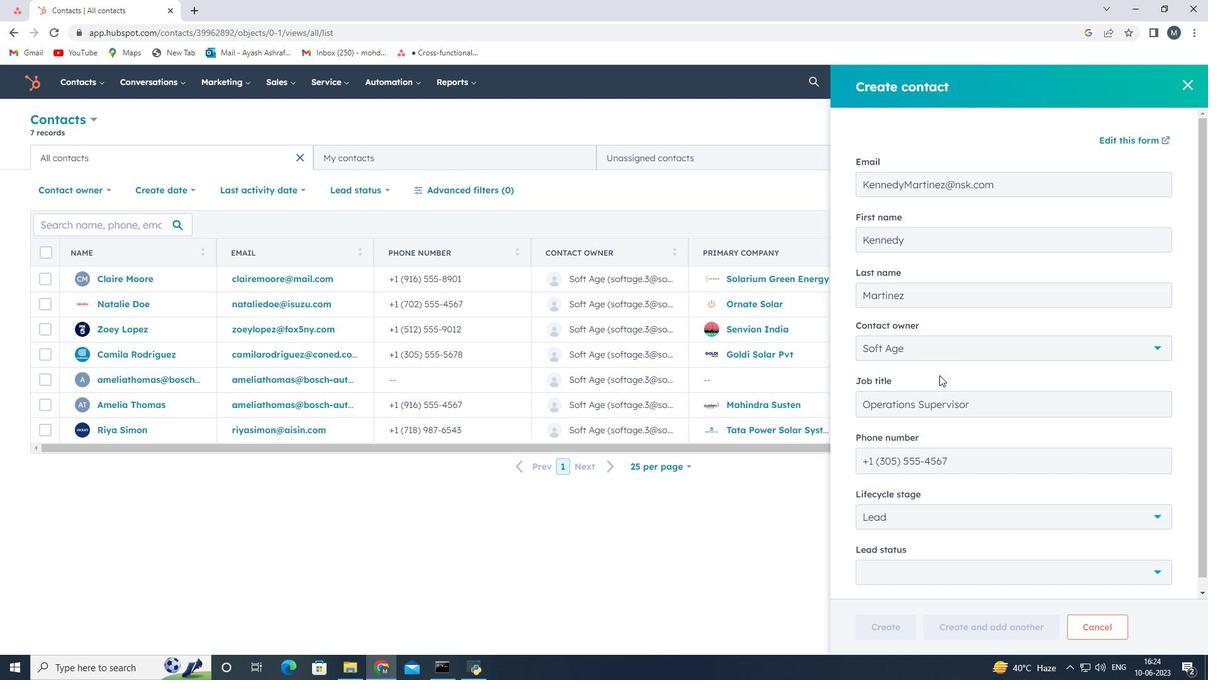 
Action: Mouse moved to (940, 377)
Screenshot: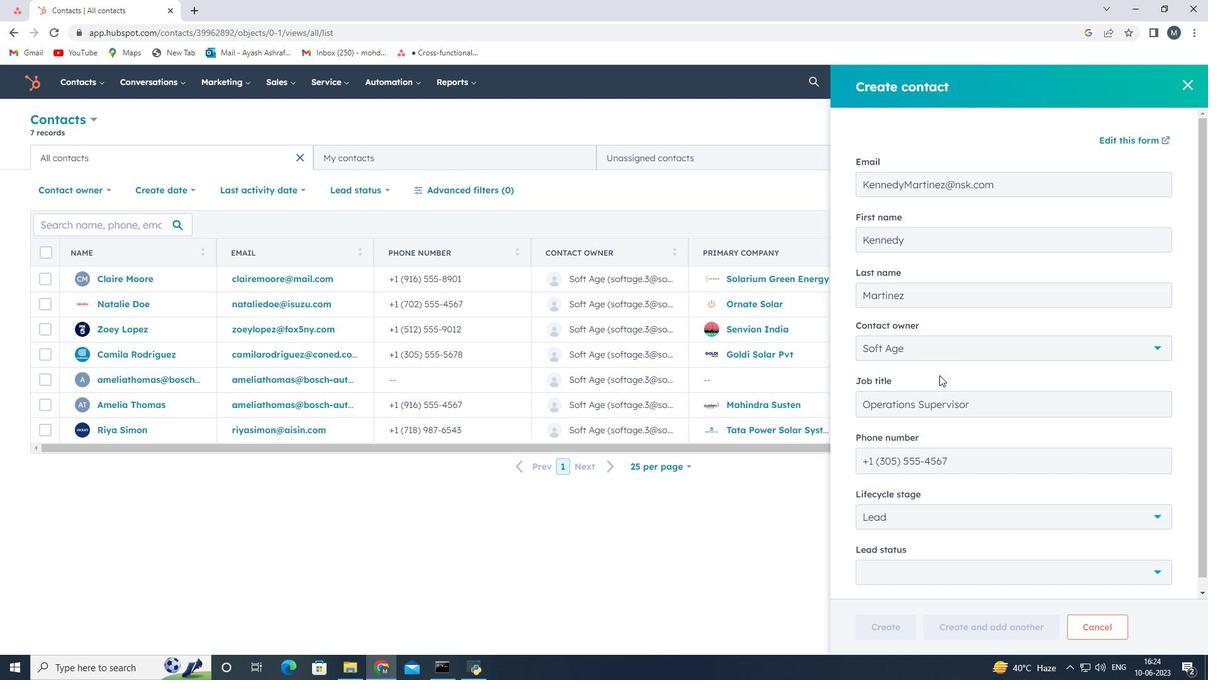 
Action: Mouse scrolled (940, 376) with delta (0, 0)
Screenshot: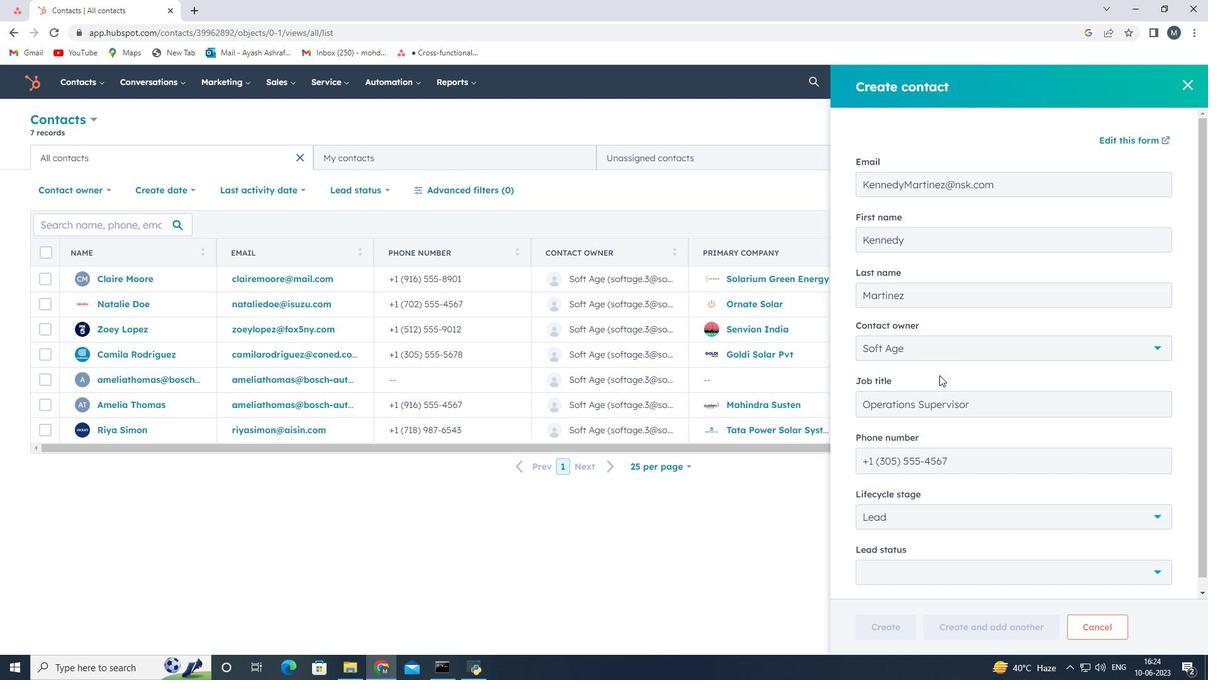 
Action: Mouse moved to (929, 501)
Screenshot: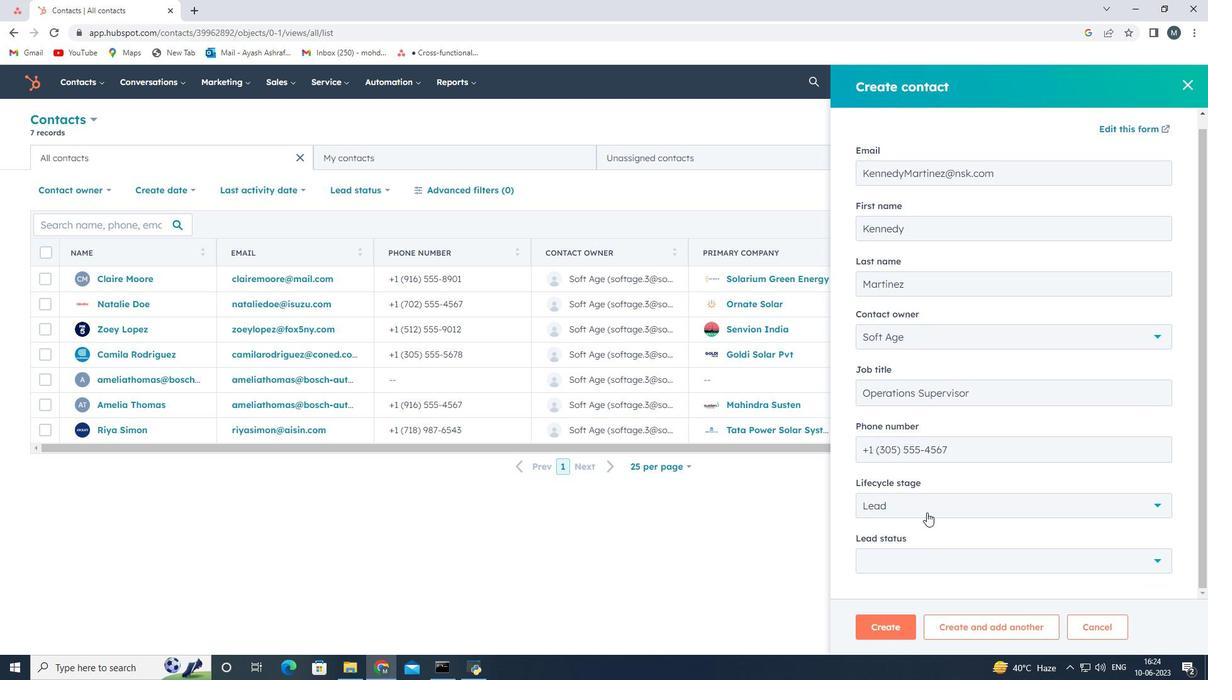 
Action: Mouse pressed left at (929, 501)
Screenshot: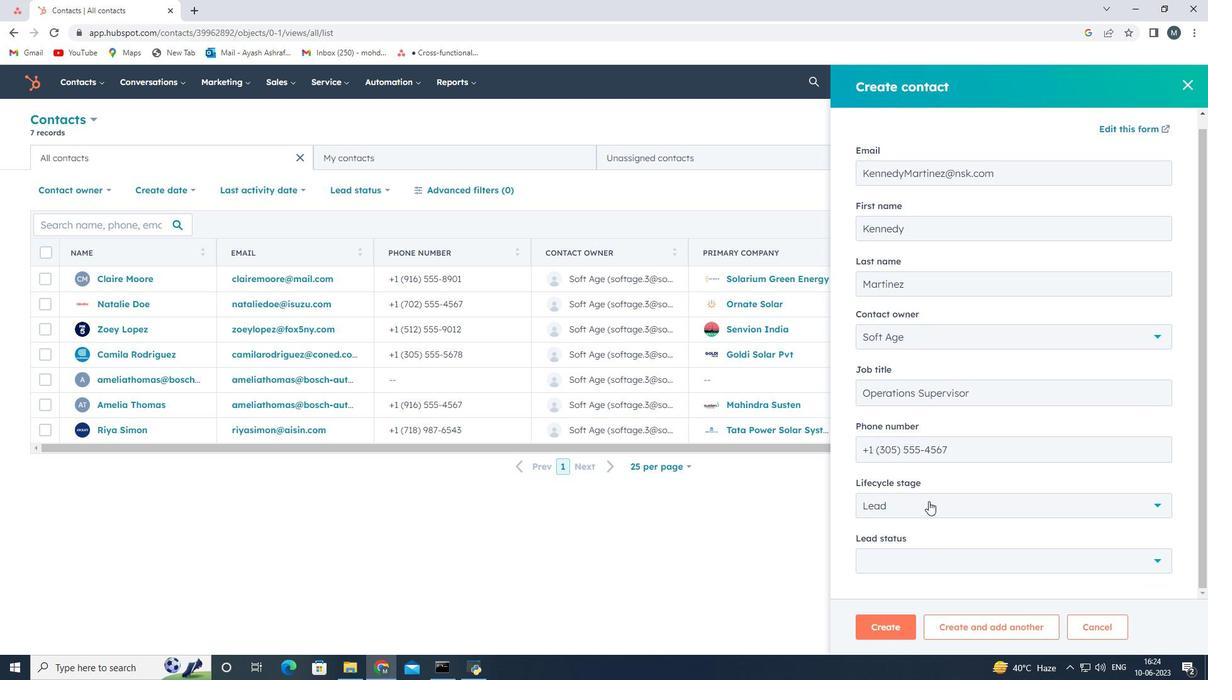
Action: Mouse moved to (902, 392)
Screenshot: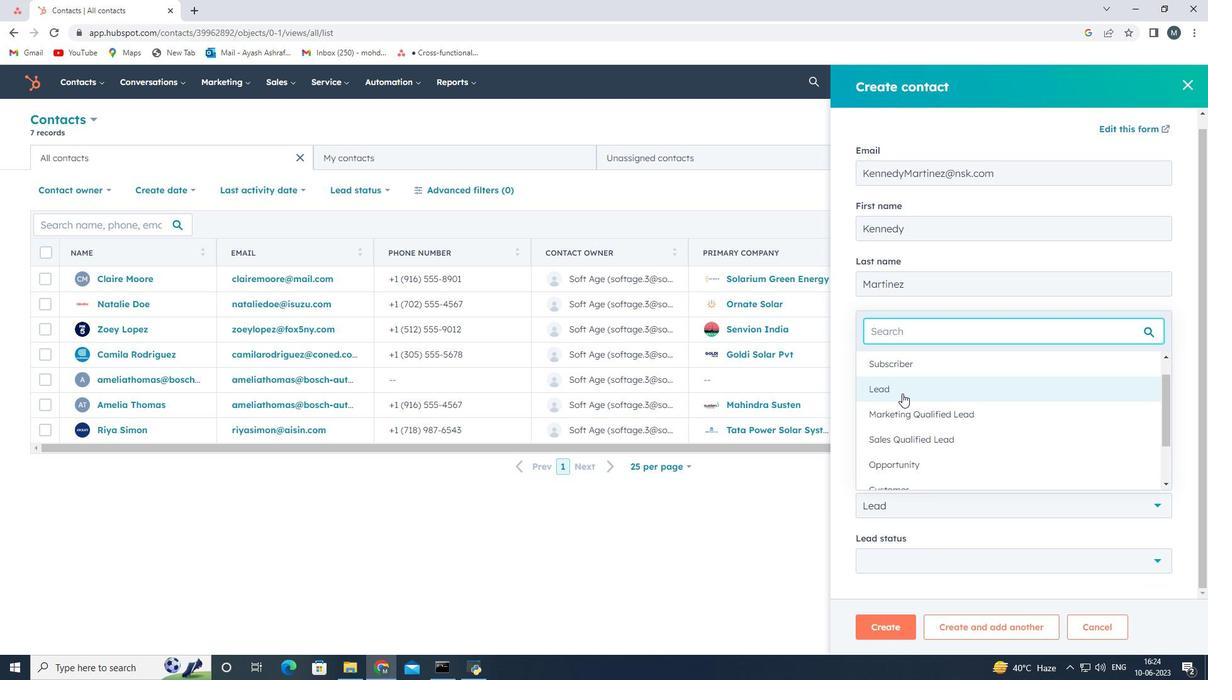 
Action: Mouse pressed left at (902, 392)
Screenshot: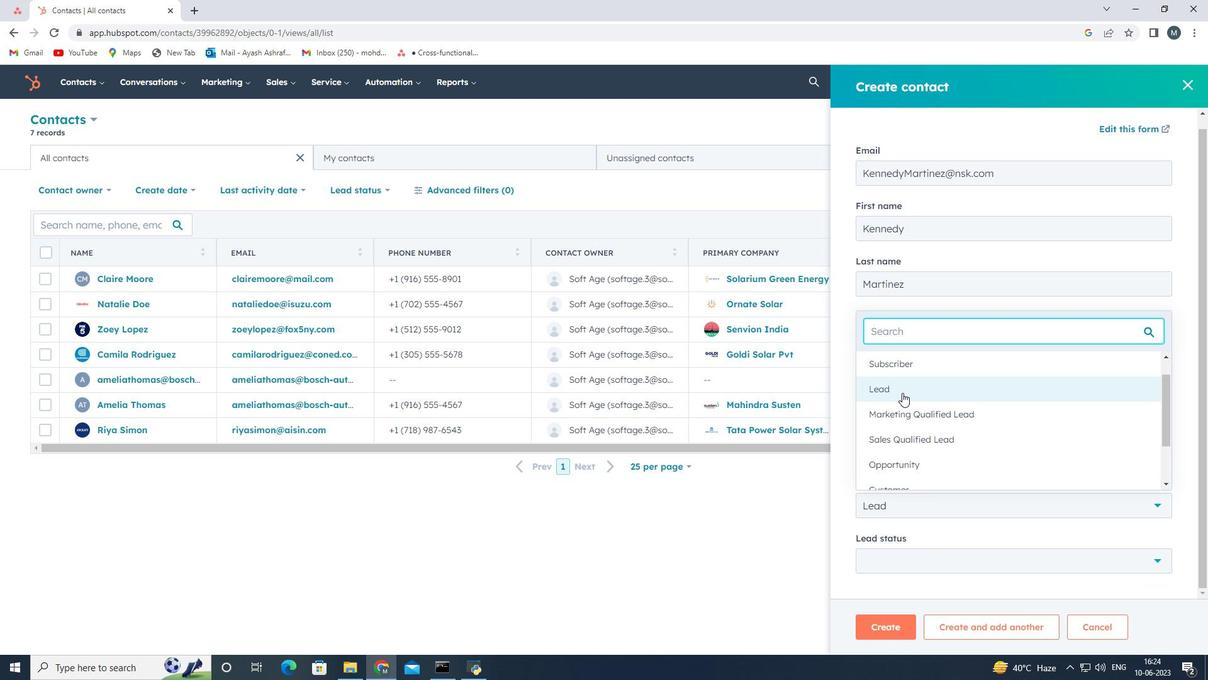 
Action: Mouse moved to (923, 555)
Screenshot: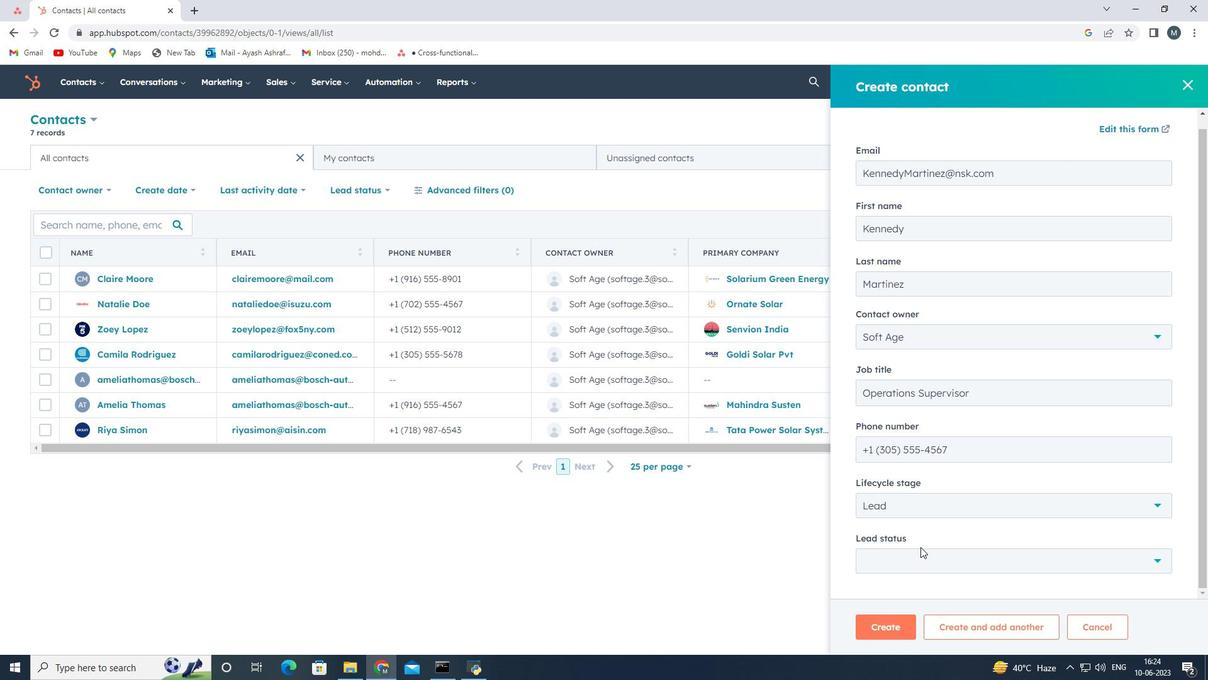 
Action: Mouse pressed left at (923, 555)
Screenshot: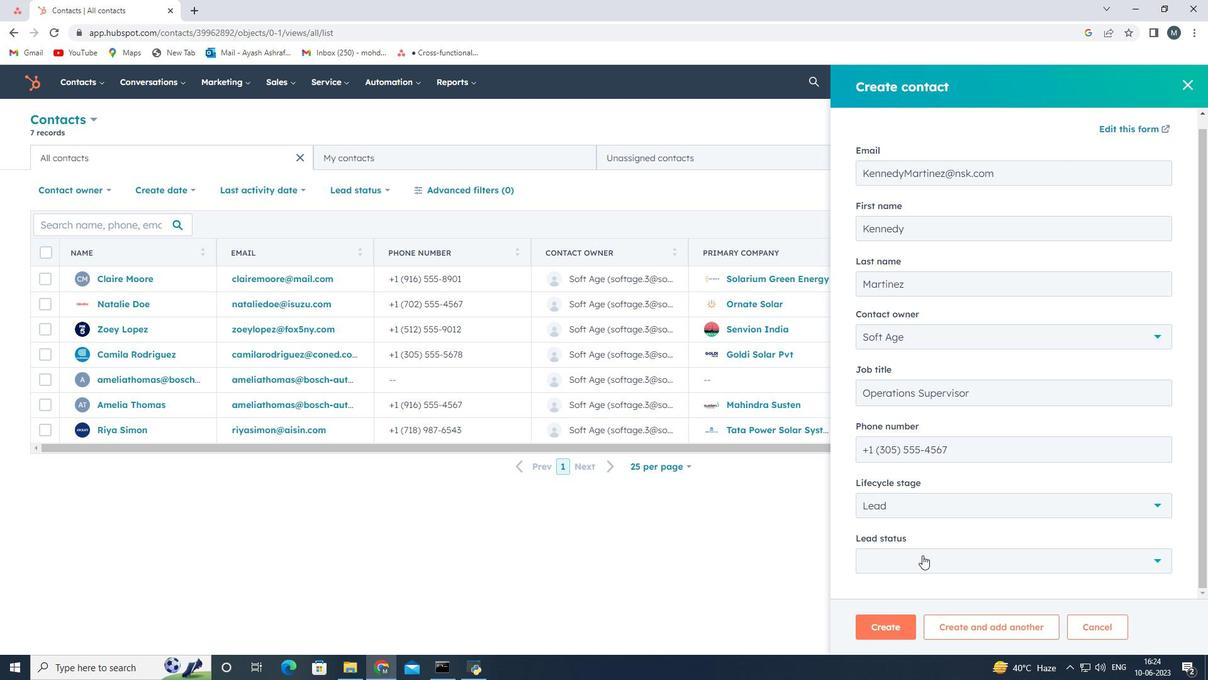 
Action: Mouse moved to (906, 452)
Screenshot: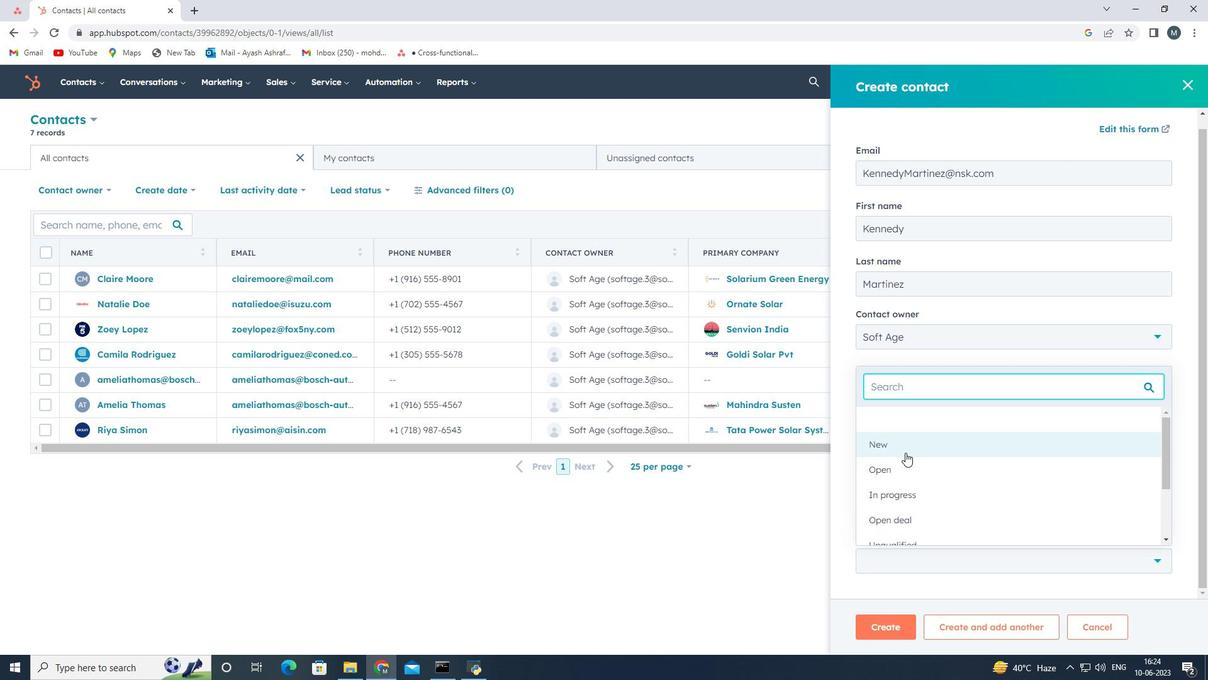 
Action: Mouse pressed left at (906, 452)
Screenshot: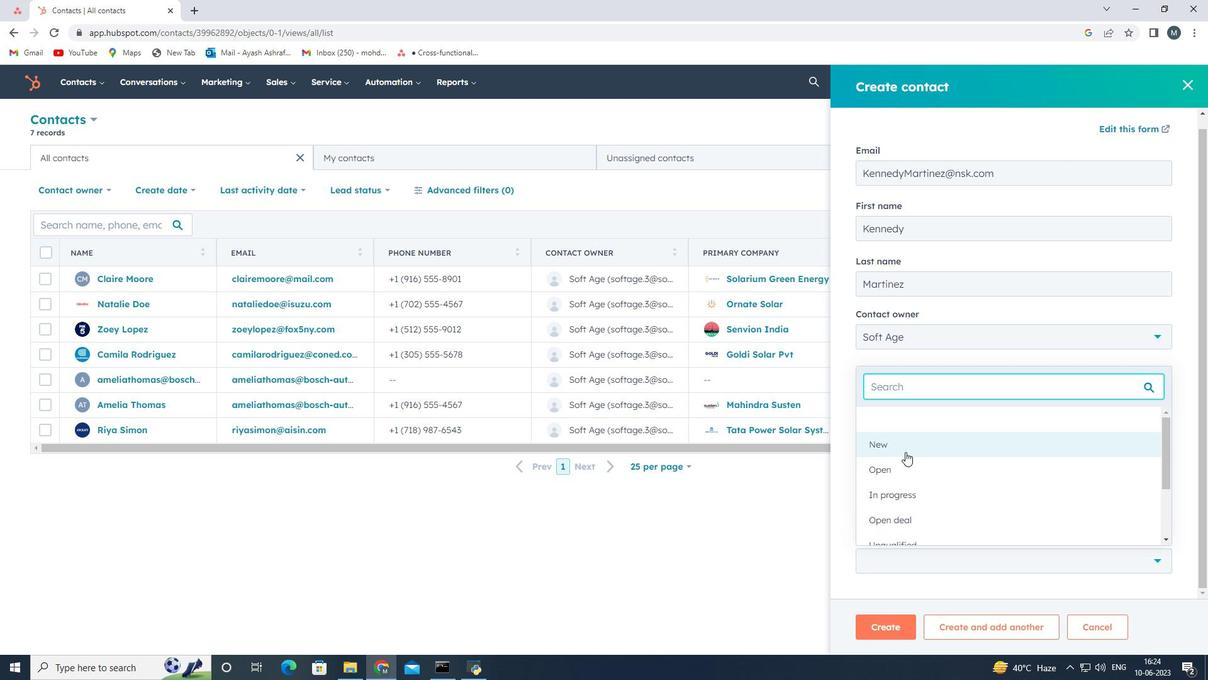 
Action: Mouse moved to (896, 462)
Screenshot: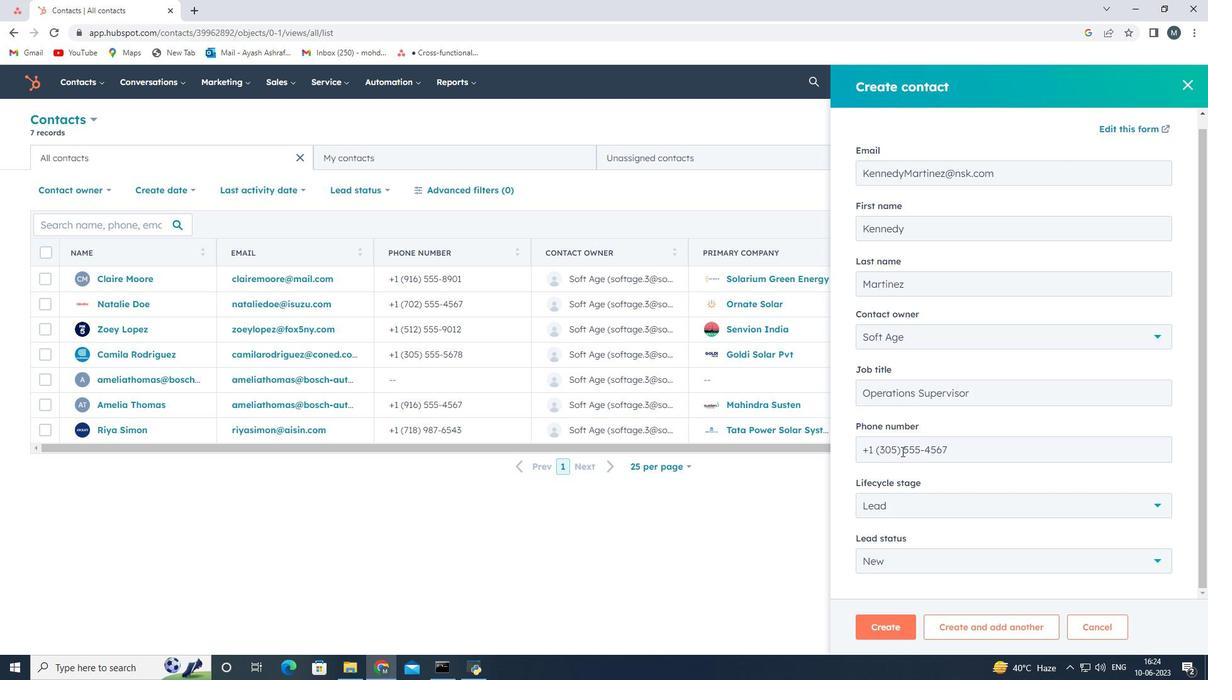 
Action: Mouse scrolled (896, 461) with delta (0, 0)
Screenshot: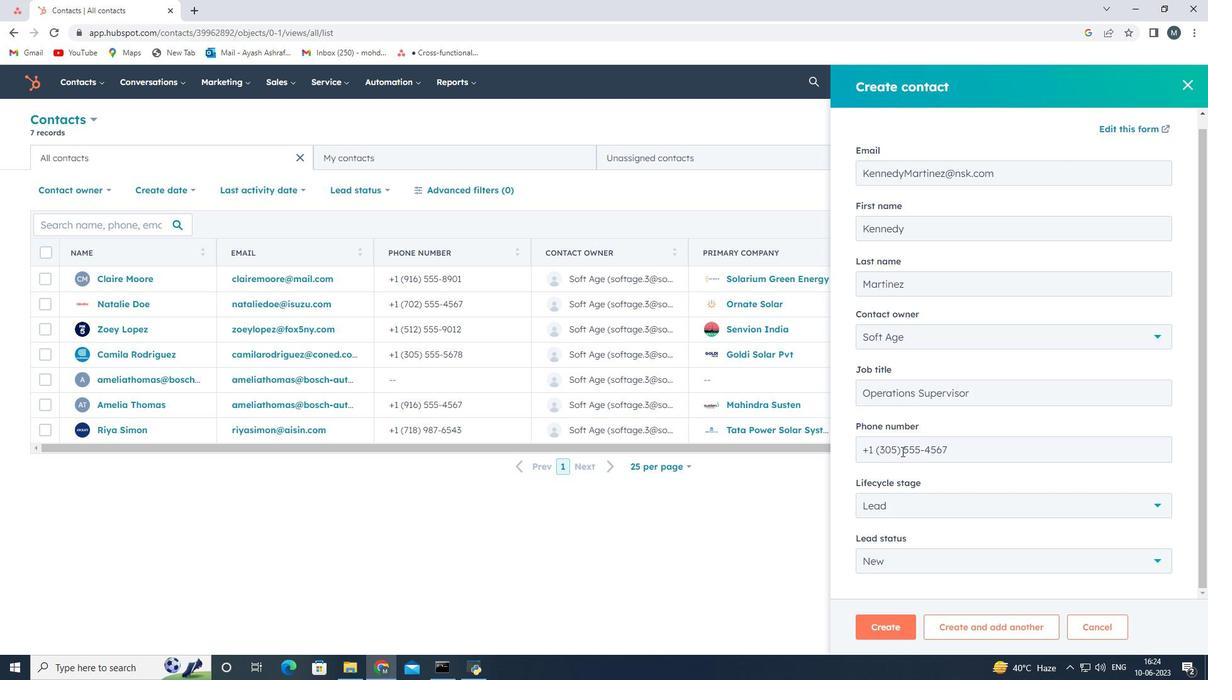
Action: Mouse moved to (888, 623)
Screenshot: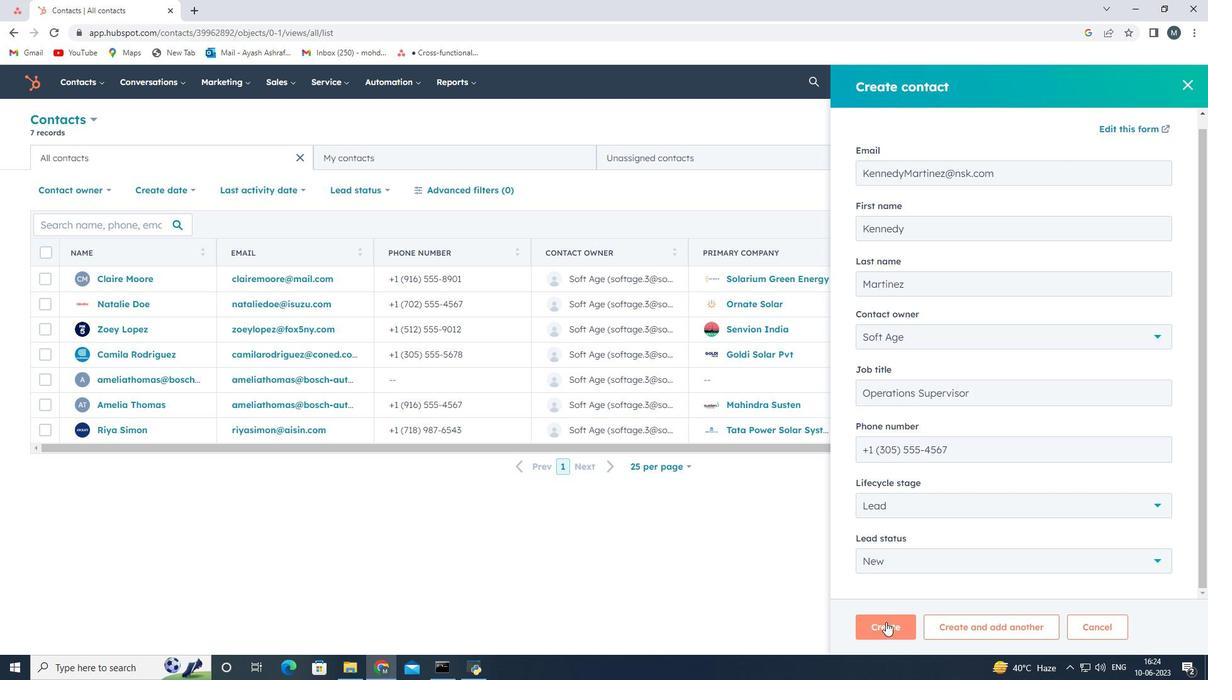 
Action: Mouse pressed left at (888, 623)
Screenshot: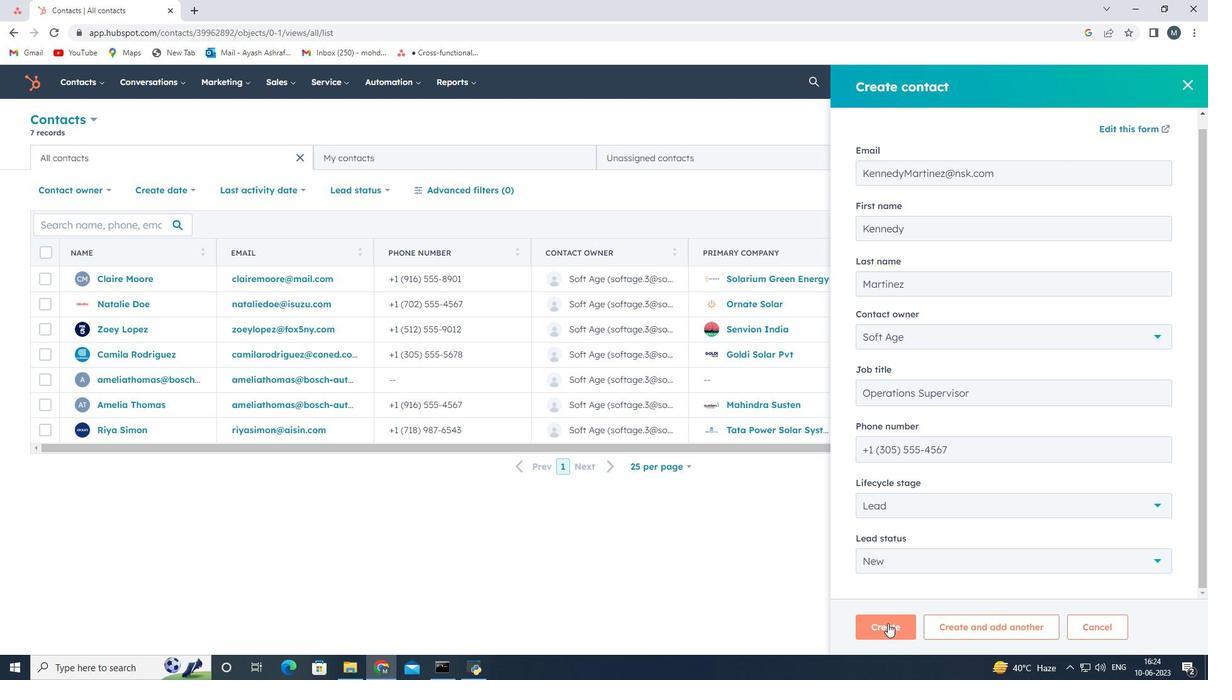 
Action: Mouse moved to (621, 430)
Screenshot: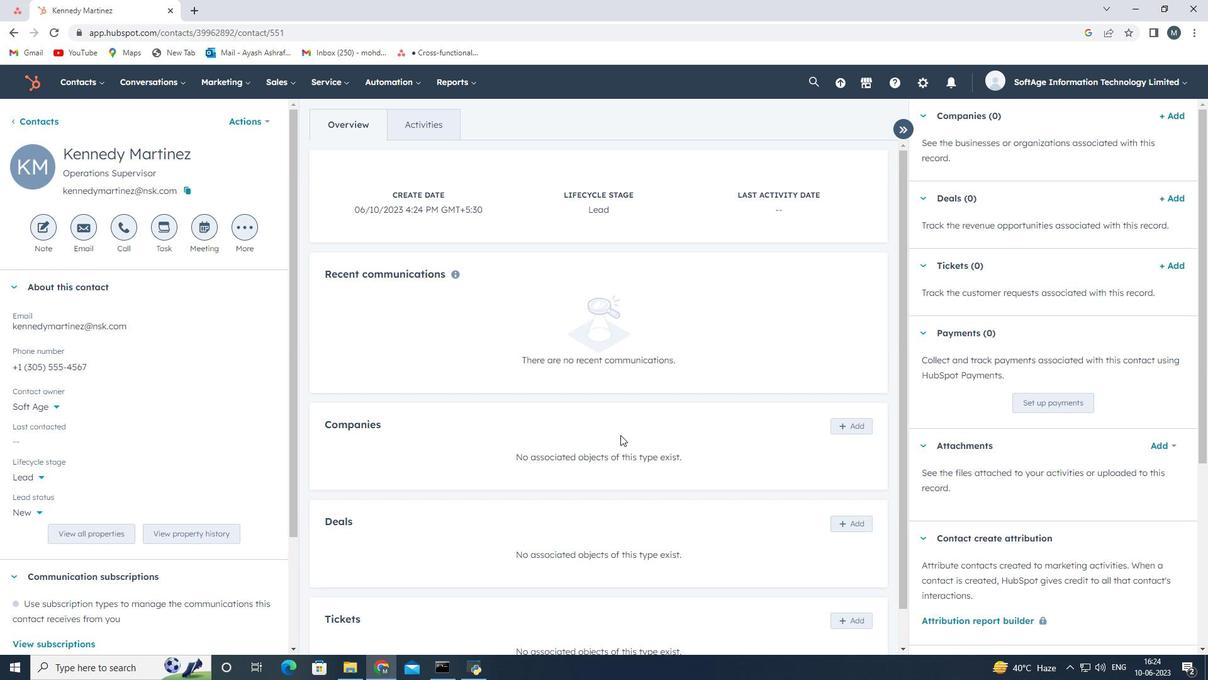 
Action: Mouse scrolled (621, 430) with delta (0, 0)
Screenshot: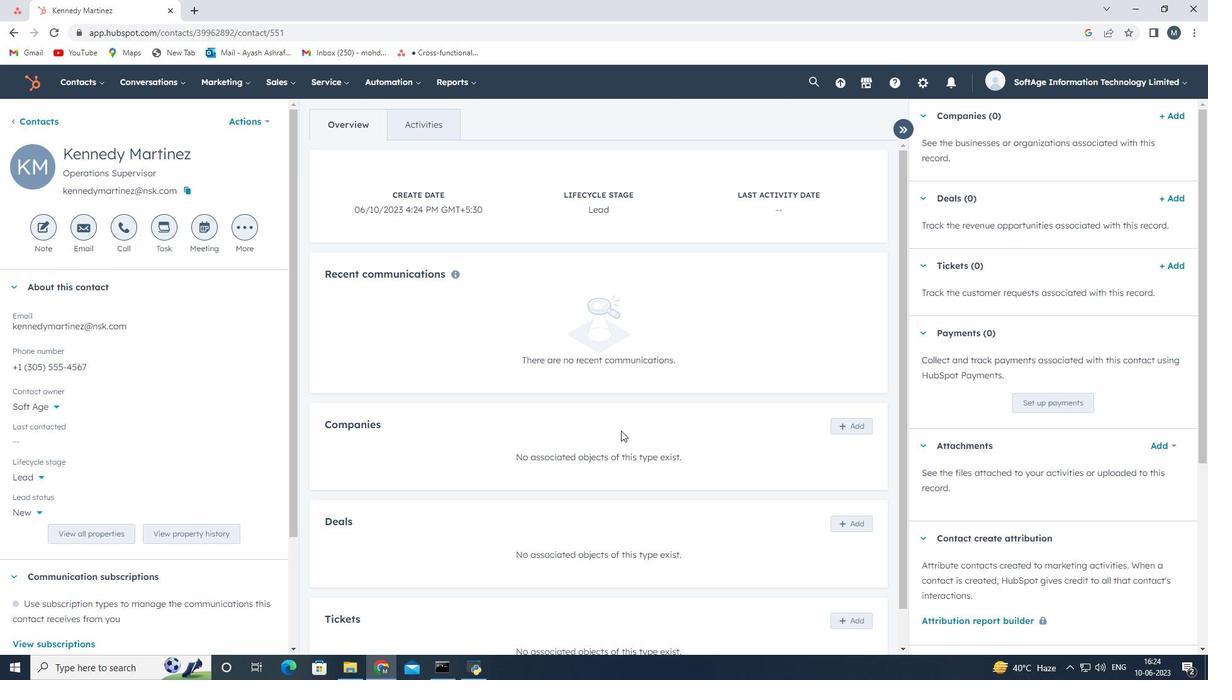 
Action: Mouse moved to (848, 387)
Screenshot: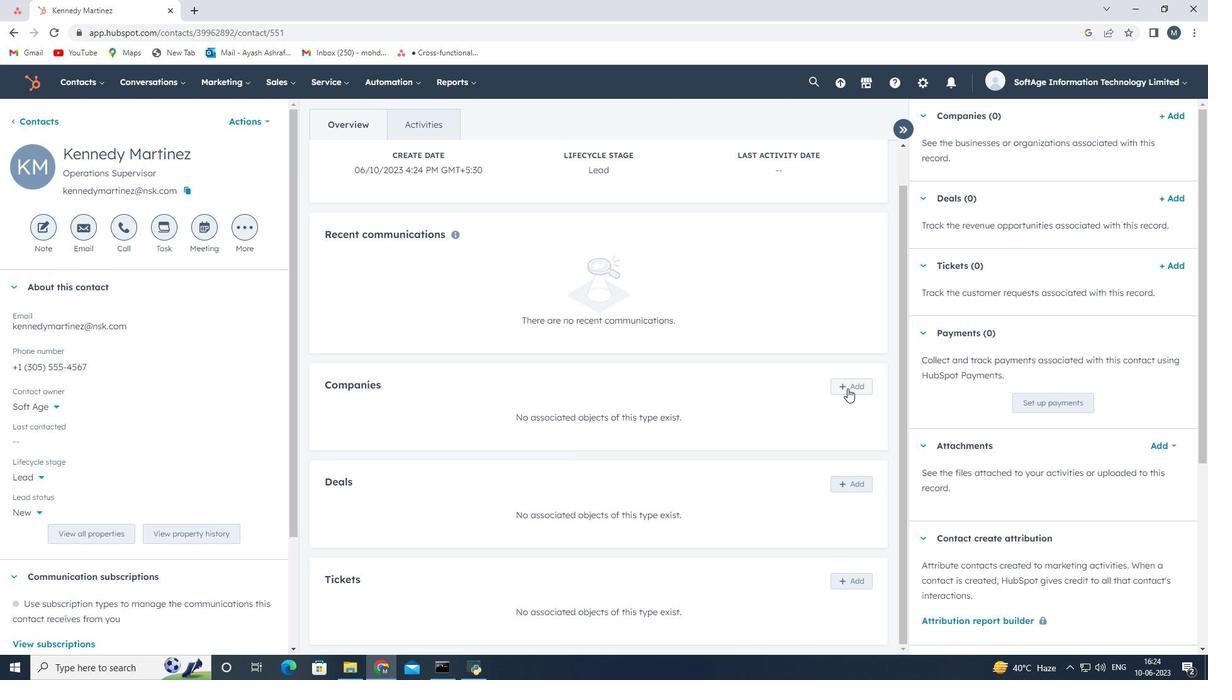 
Action: Mouse pressed left at (848, 387)
Screenshot: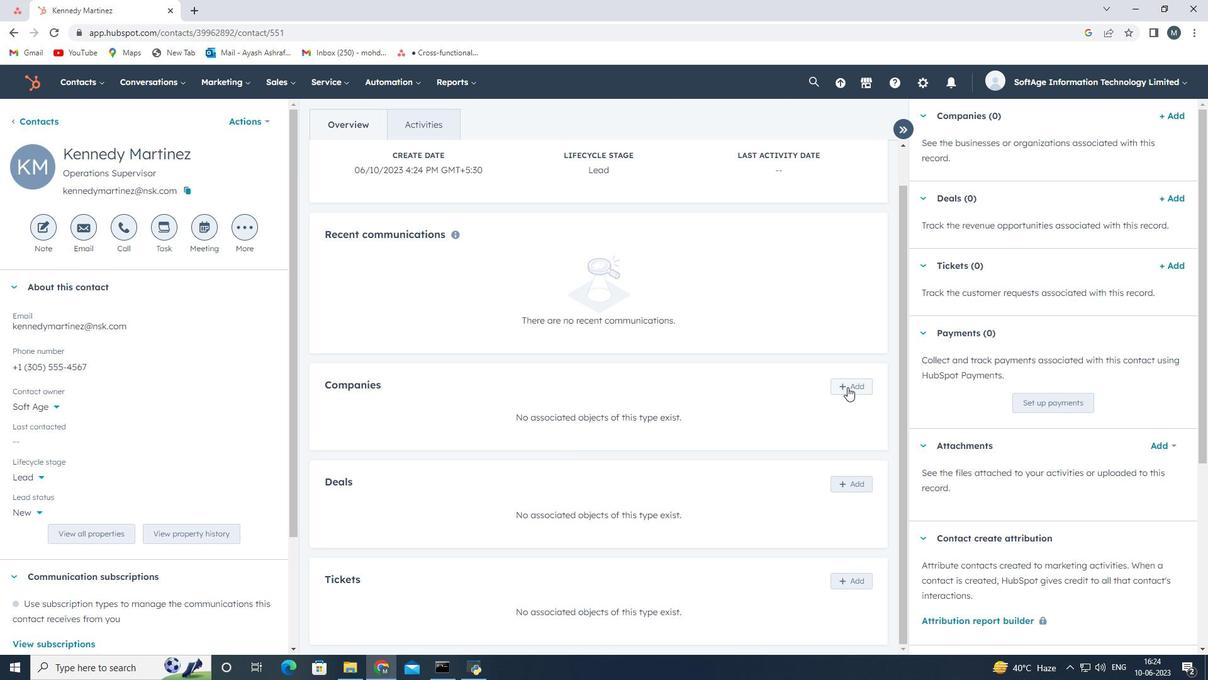 
Action: Mouse moved to (935, 151)
Screenshot: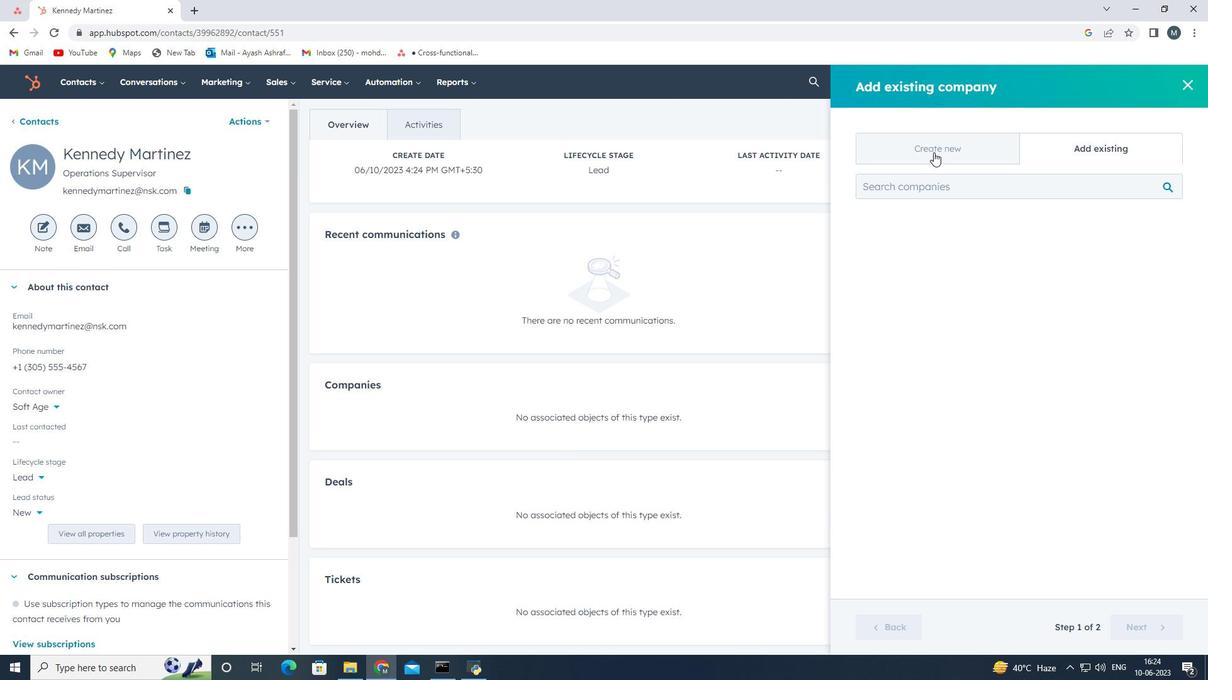 
Action: Mouse pressed left at (935, 151)
Screenshot: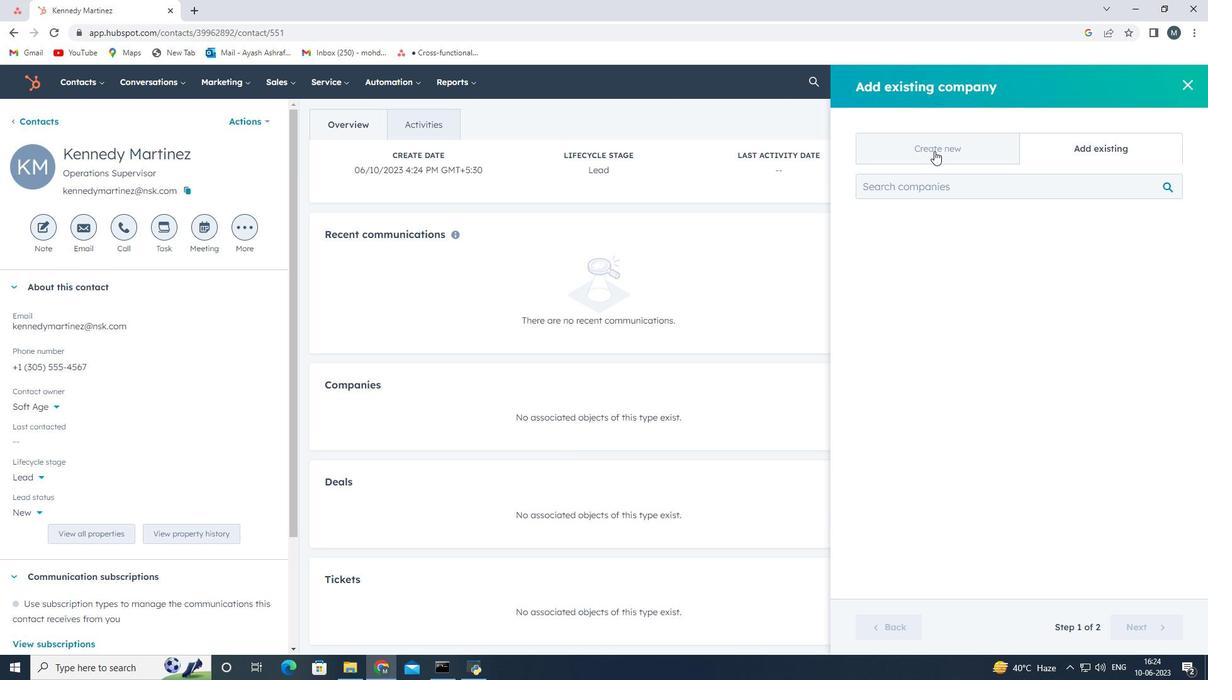 
Action: Mouse moved to (926, 229)
Screenshot: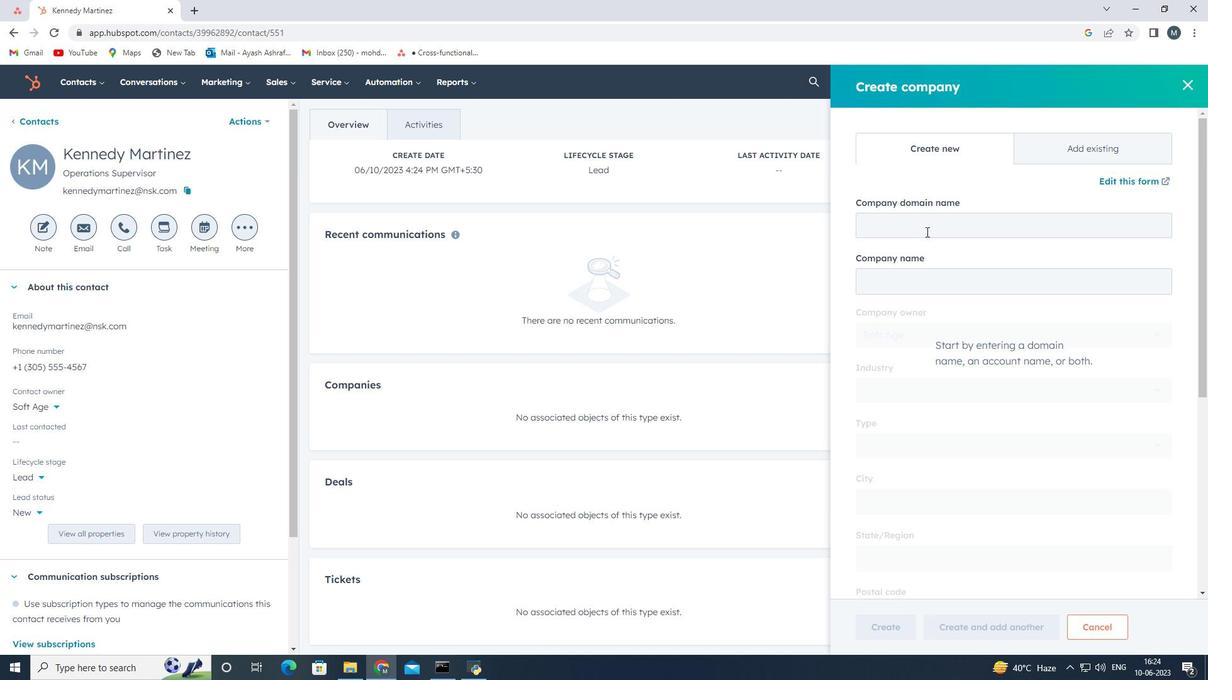 
Action: Mouse pressed left at (926, 229)
Screenshot: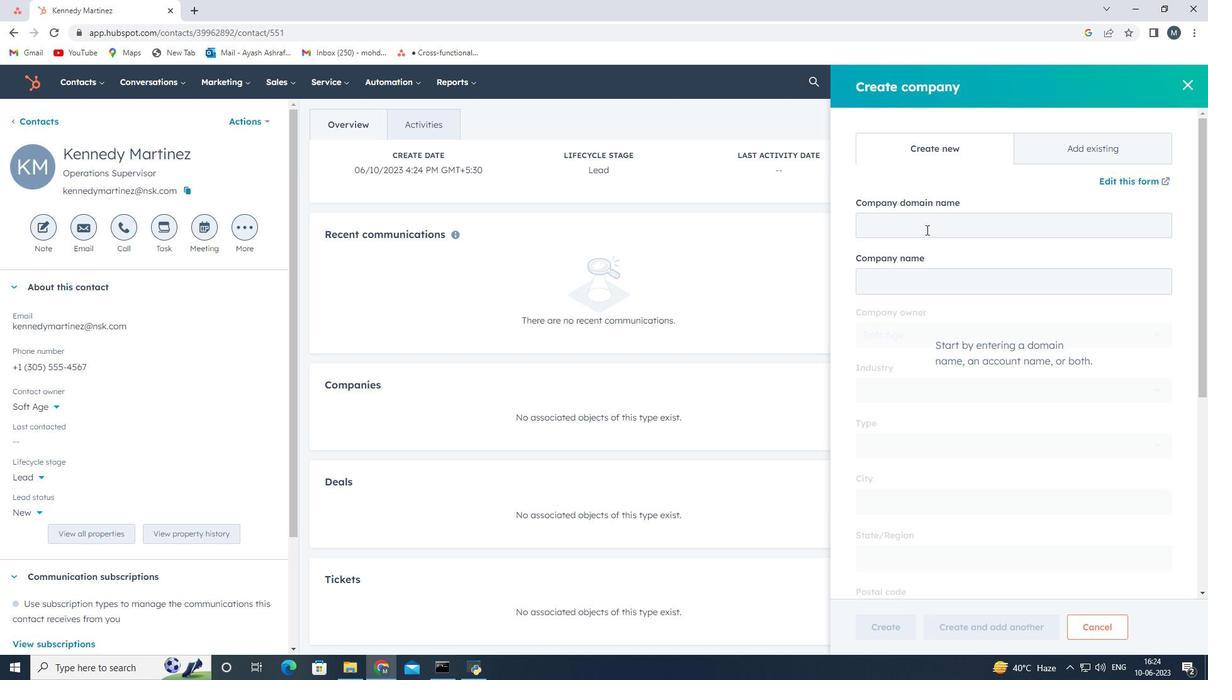 
Action: Key pressed www.raysexperts.com
Screenshot: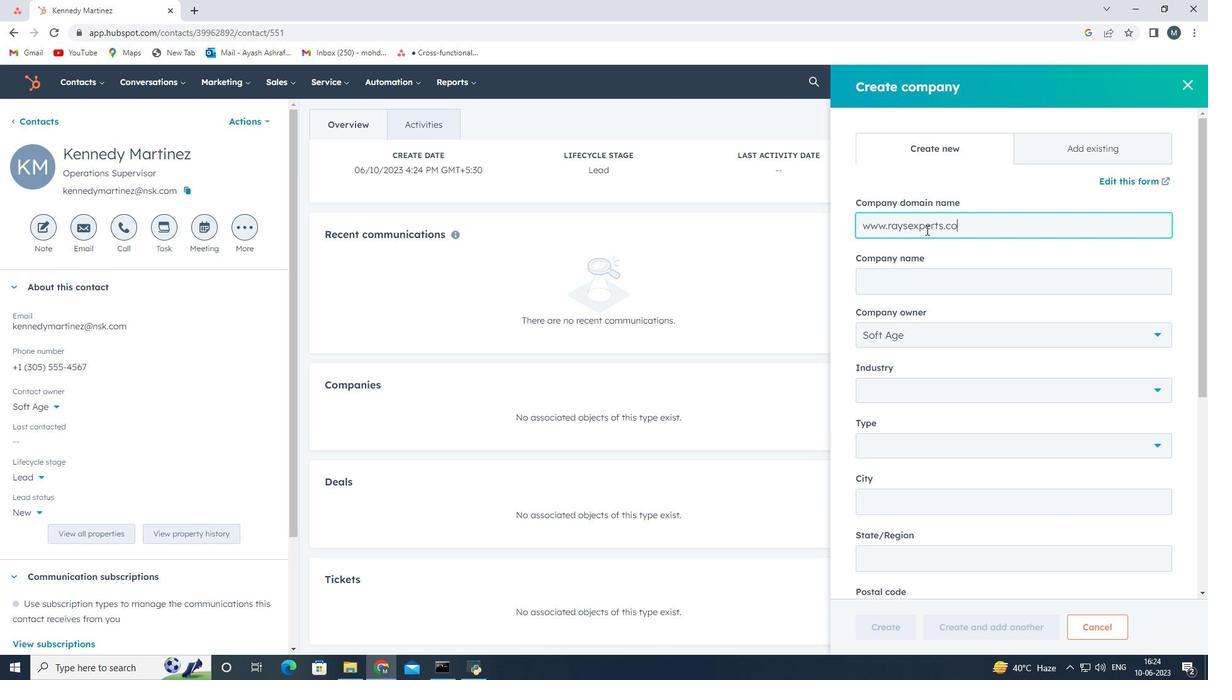 
Action: Mouse moved to (916, 338)
Screenshot: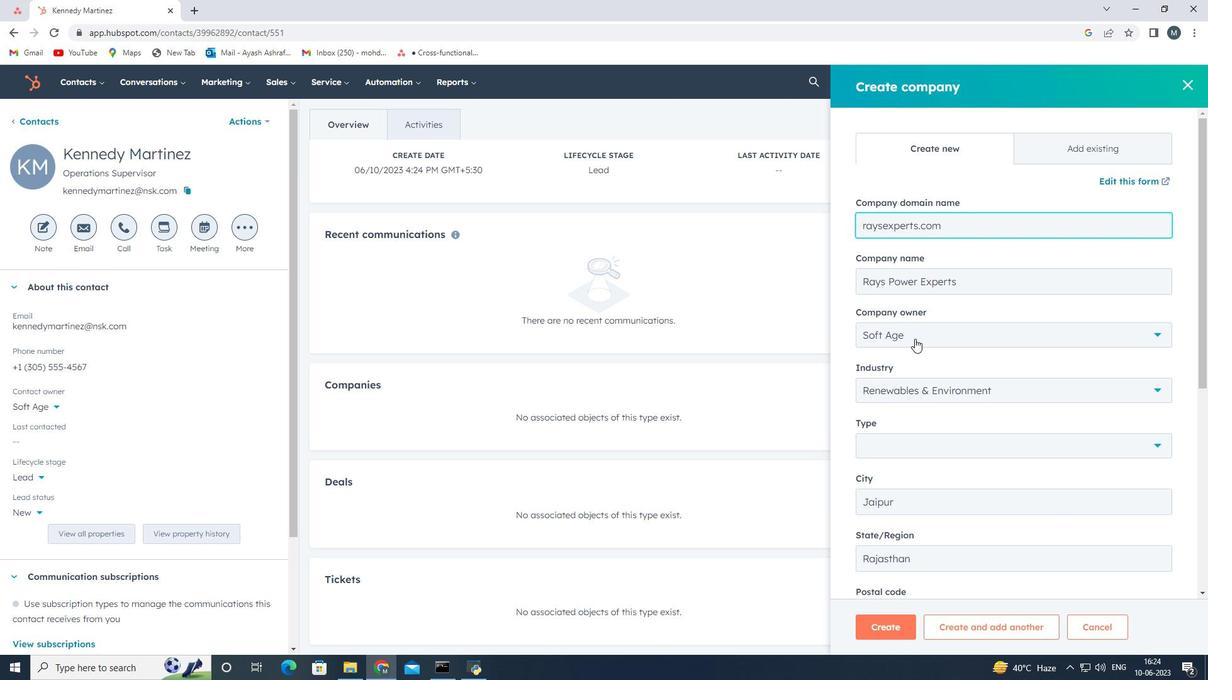 
Action: Mouse scrolled (916, 338) with delta (0, 0)
Screenshot: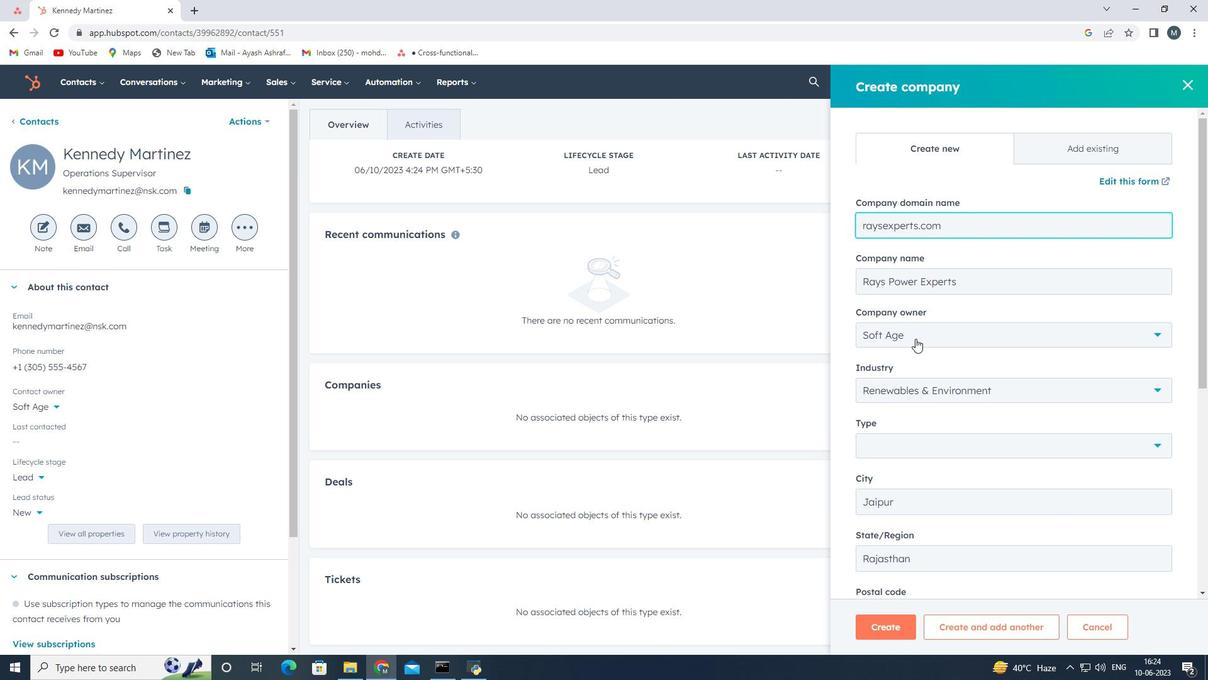 
Action: Mouse scrolled (916, 338) with delta (0, 0)
Screenshot: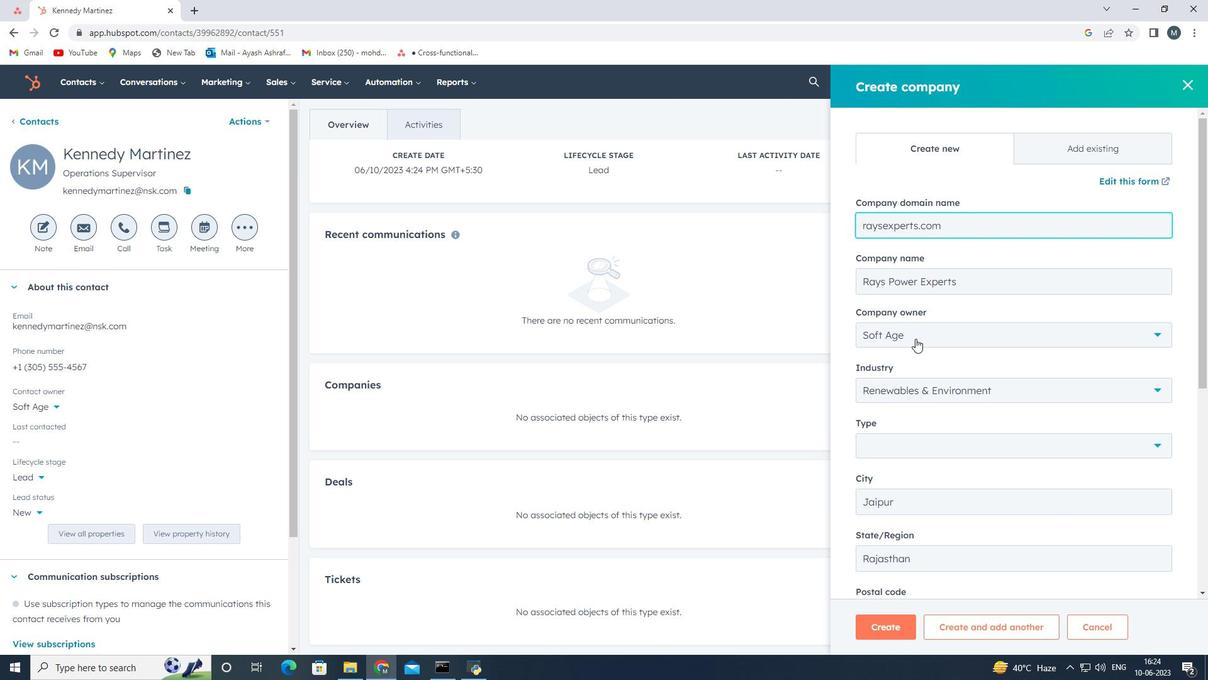 
Action: Mouse moved to (918, 318)
Screenshot: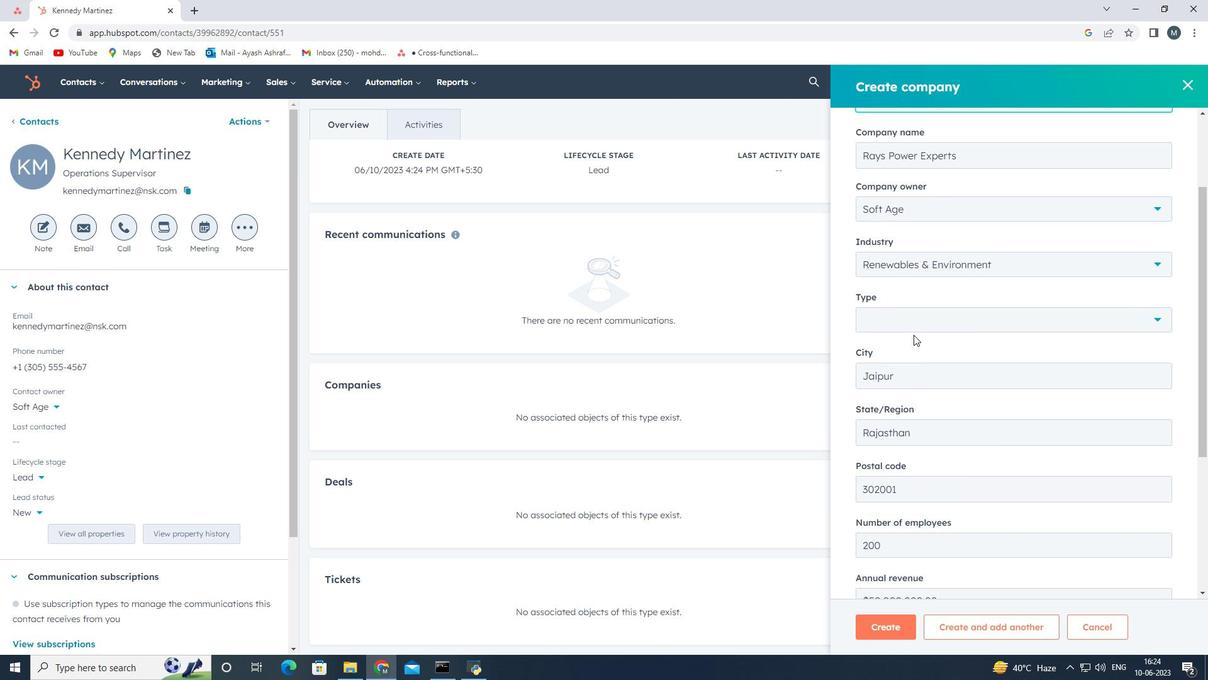 
Action: Mouse pressed left at (918, 318)
Screenshot: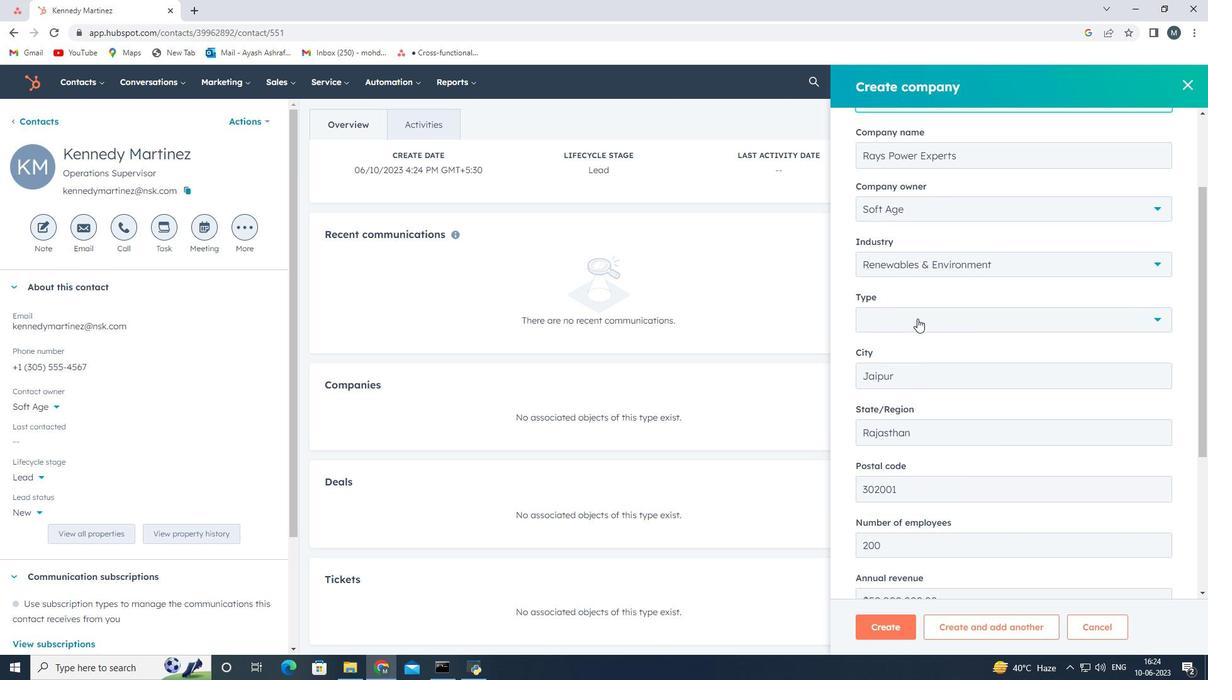 
Action: Mouse moved to (911, 426)
Screenshot: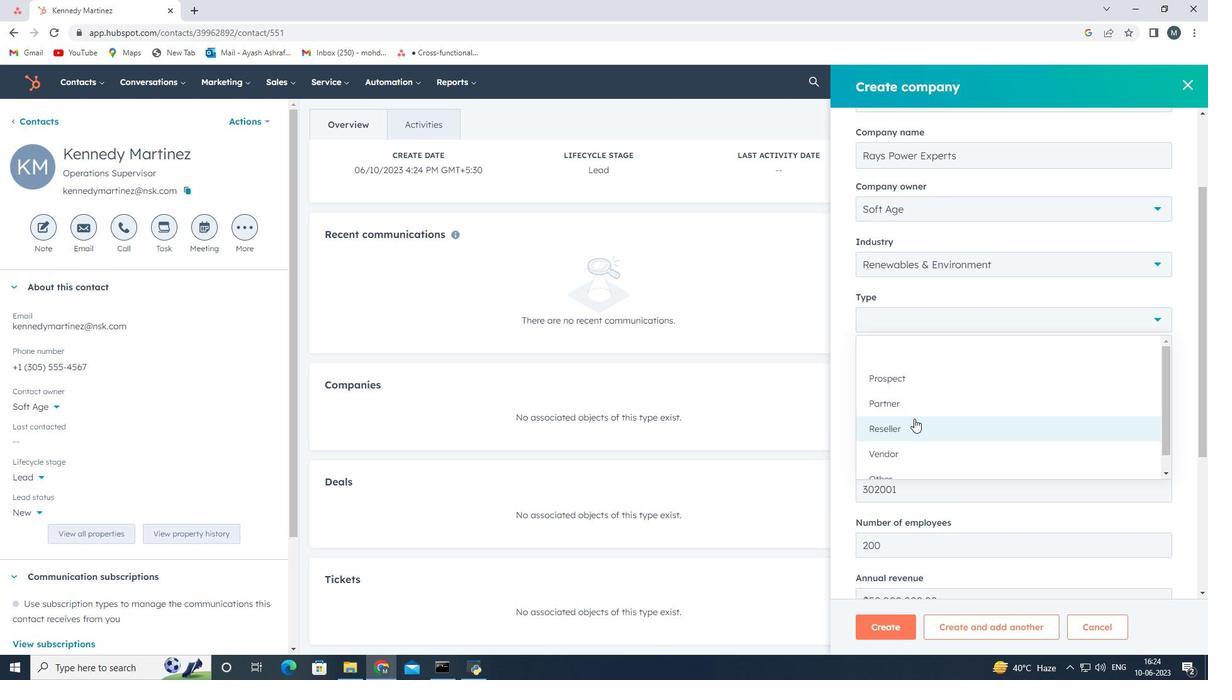 
Action: Mouse pressed left at (911, 426)
Screenshot: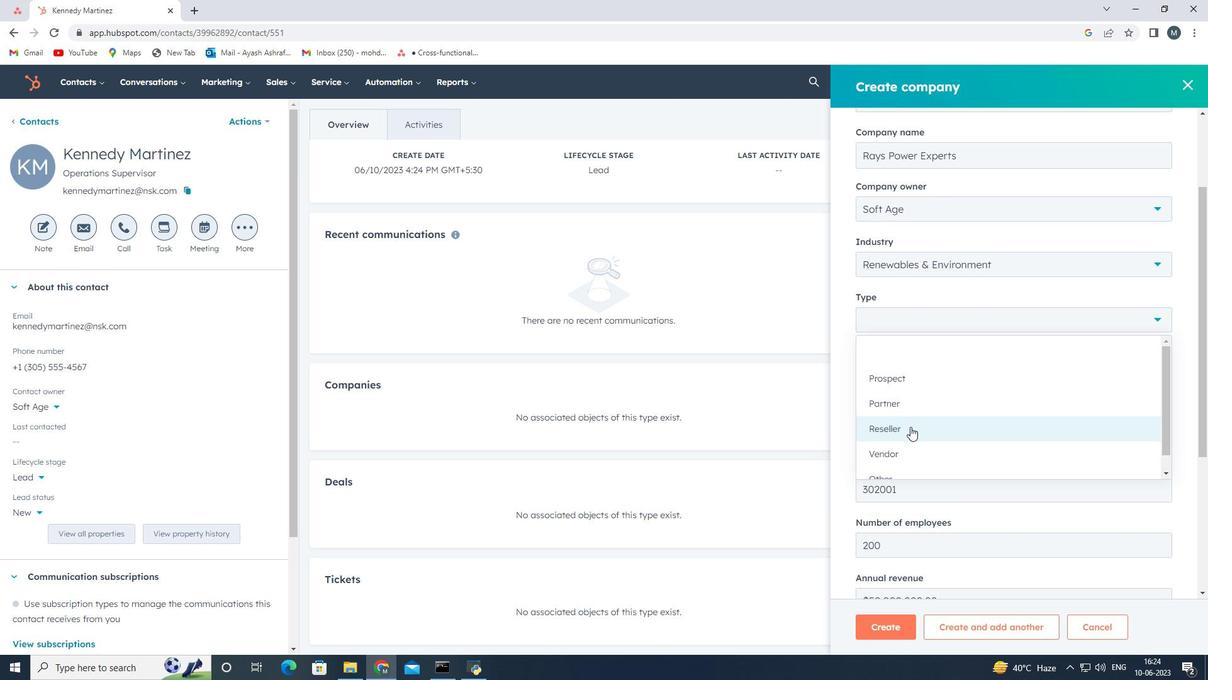 
Action: Mouse moved to (868, 632)
Screenshot: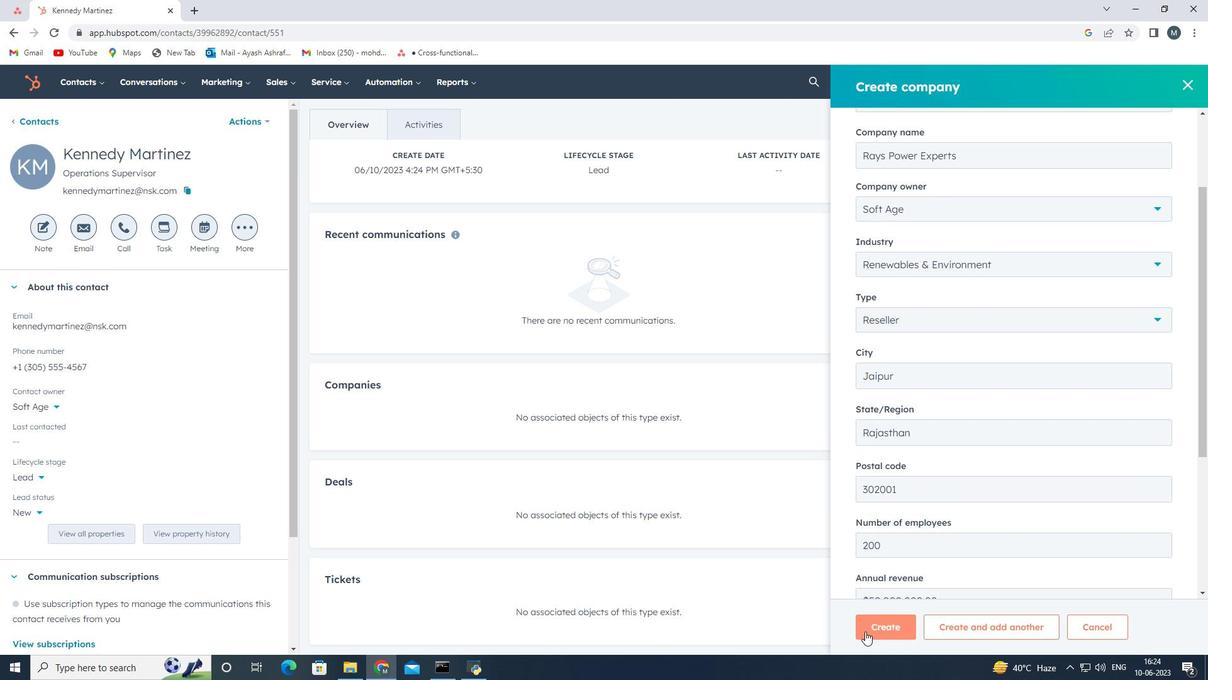 
Action: Mouse pressed left at (868, 632)
Screenshot: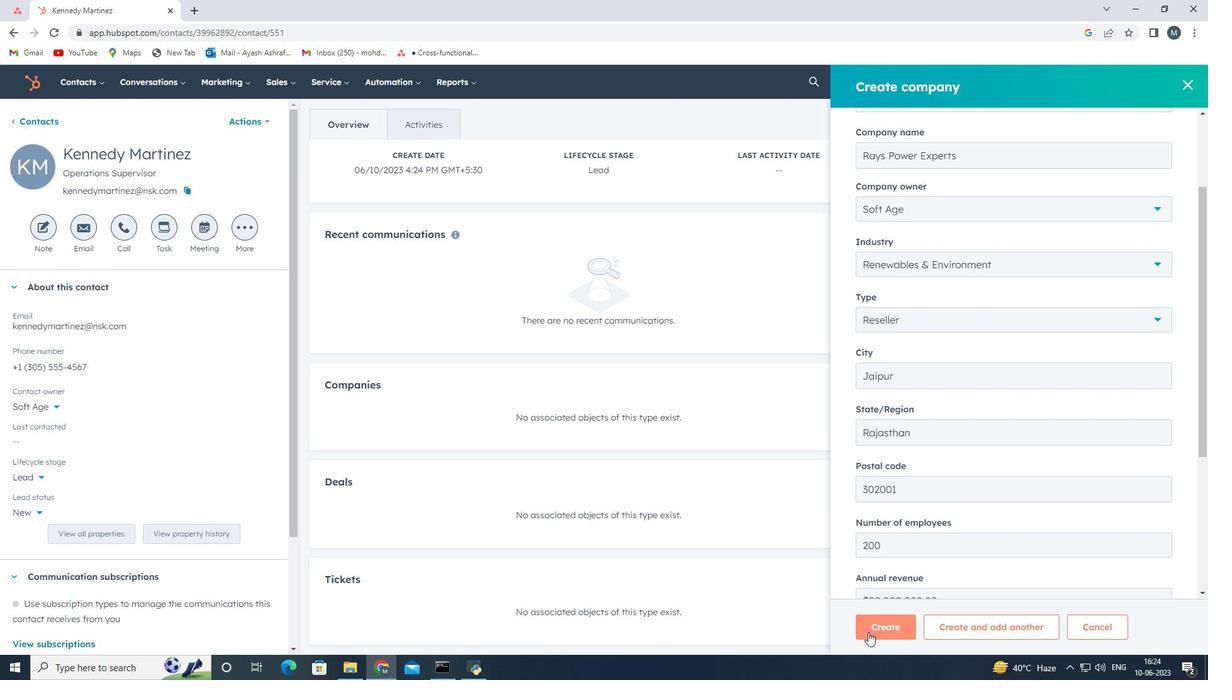 
Action: Mouse moved to (529, 494)
Screenshot: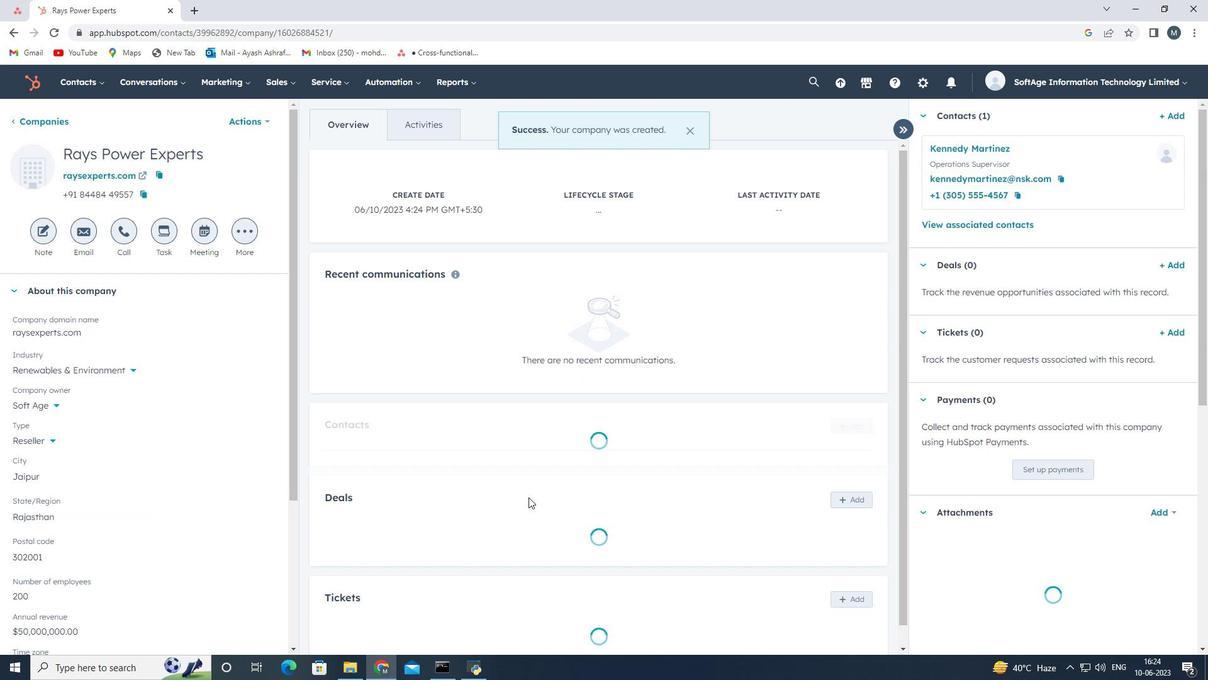 
